 Task: Look for space in Ochota, Poland from 9th June, 2023 to 11th June, 2023 for 2 adults in price range Rs.6000 to Rs.10000. Place can be entire place with 2 bedrooms having 2 beds and 1 bathroom. Property type can be house, flat, guest house. Amenities needed are: wifi. Booking option can be shelf check-in. Required host language is English.
Action: Mouse moved to (431, 71)
Screenshot: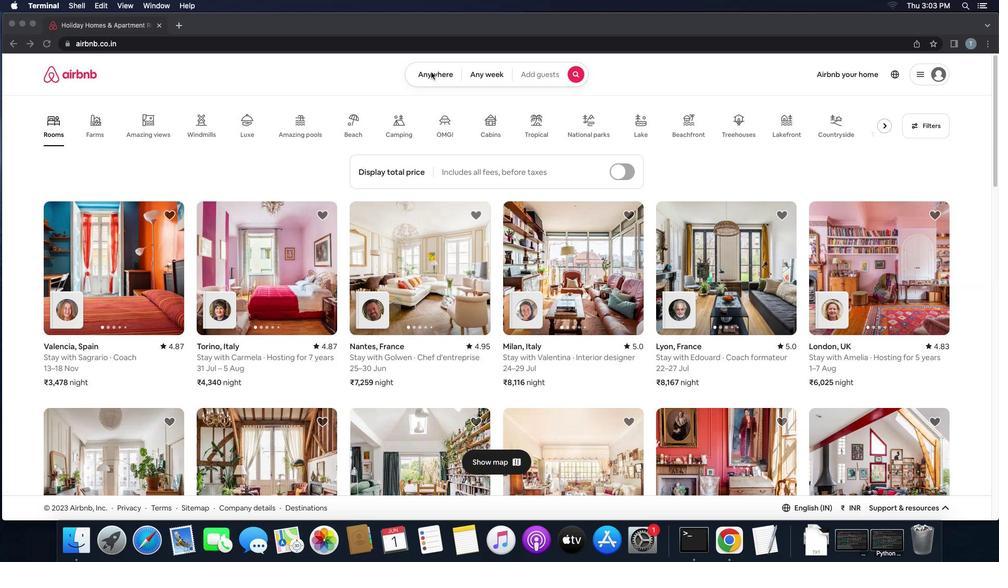 
Action: Mouse pressed left at (431, 71)
Screenshot: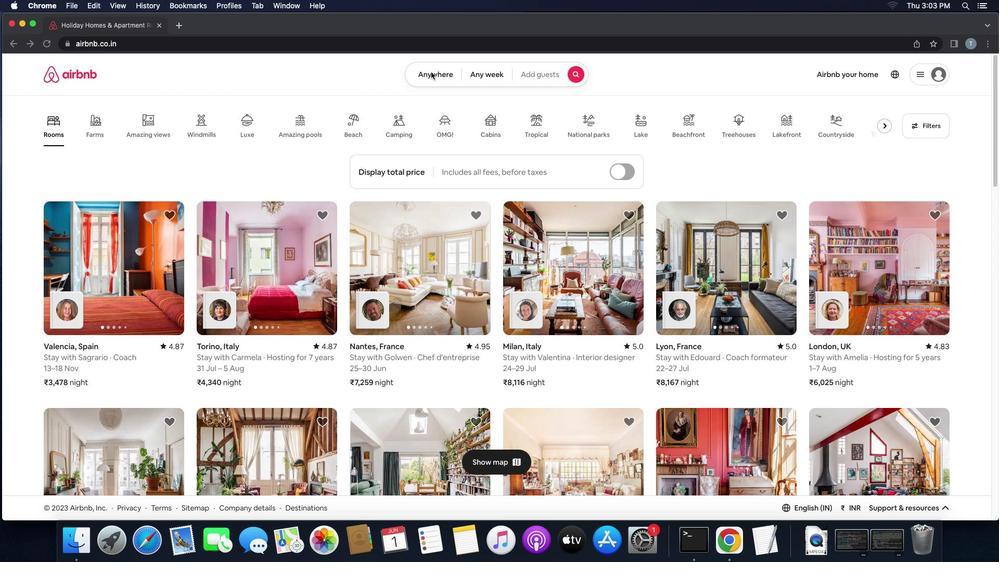 
Action: Mouse pressed left at (431, 71)
Screenshot: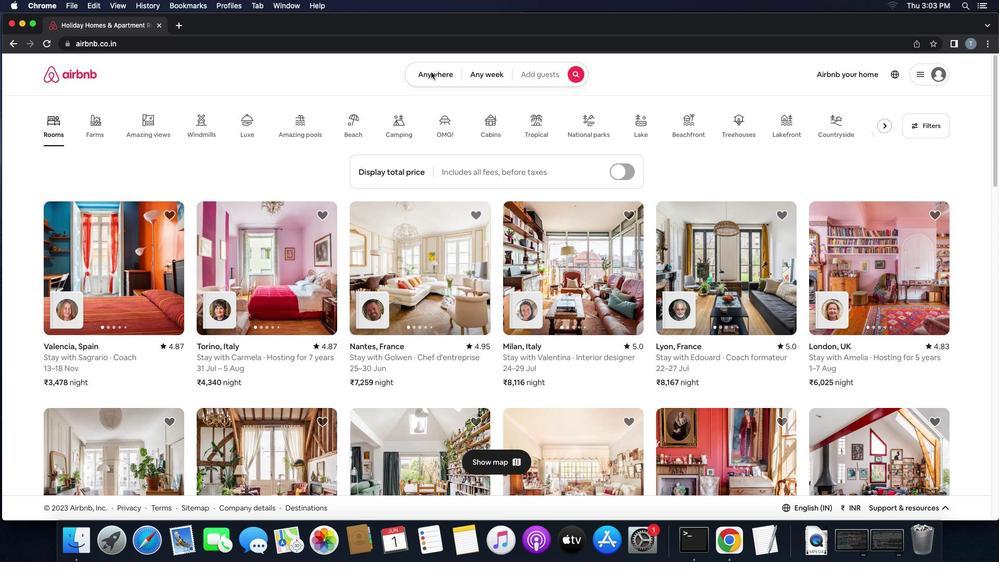 
Action: Mouse moved to (379, 113)
Screenshot: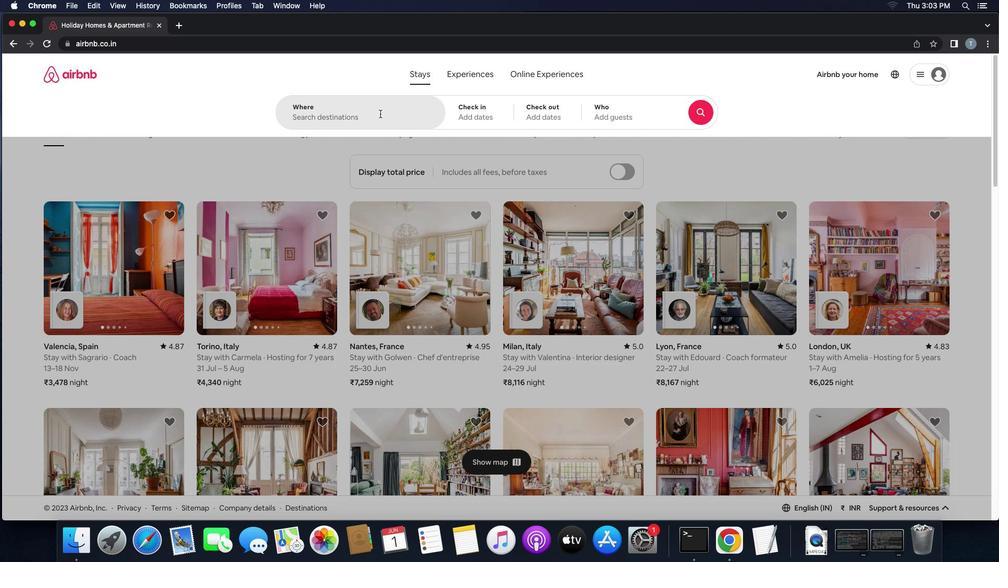 
Action: Mouse pressed left at (379, 113)
Screenshot: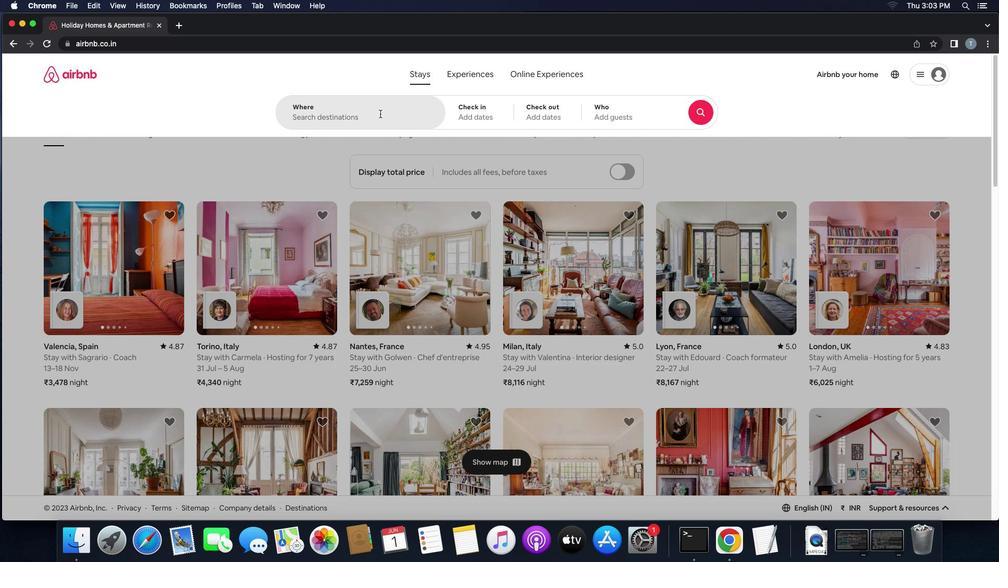 
Action: Key pressed 'o''c''h''o''t''a'',''p''o''l''a''n''d'Key.enter
Screenshot: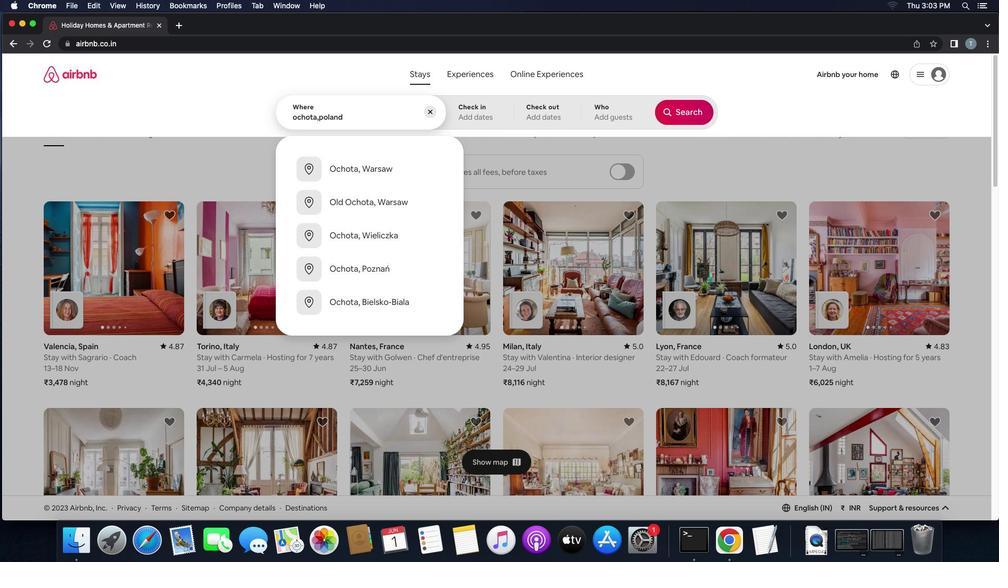 
Action: Mouse moved to (442, 267)
Screenshot: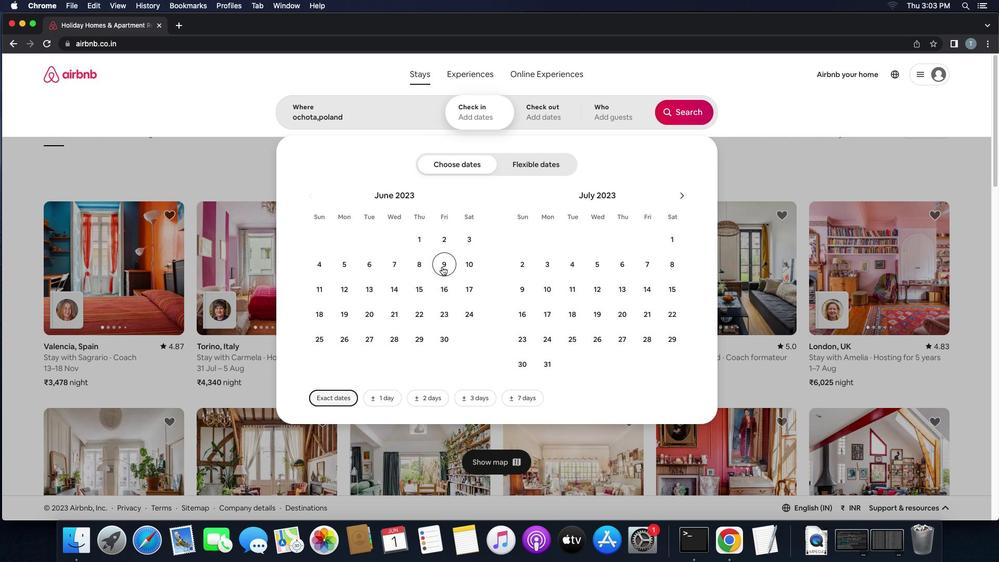 
Action: Mouse pressed left at (442, 267)
Screenshot: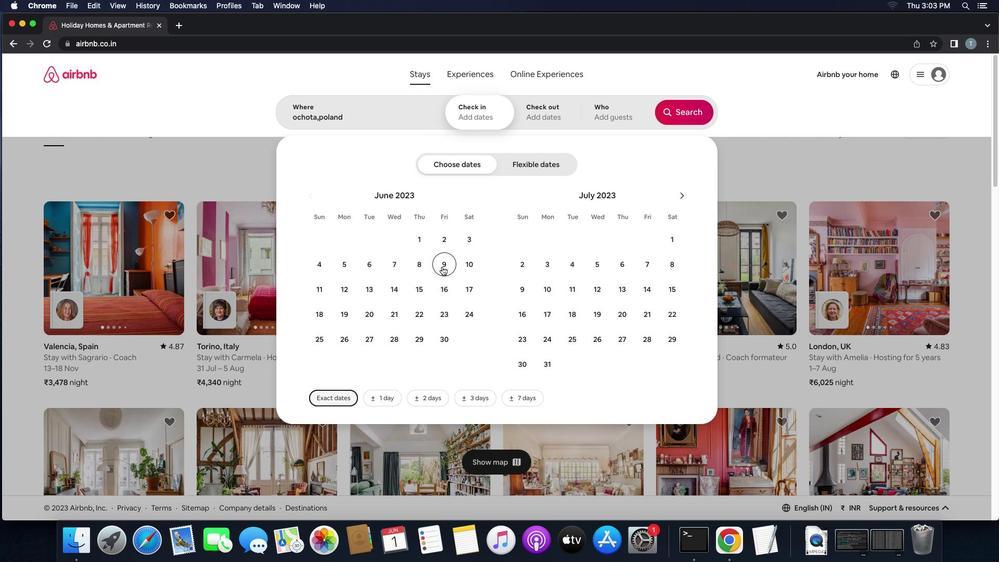 
Action: Mouse moved to (320, 289)
Screenshot: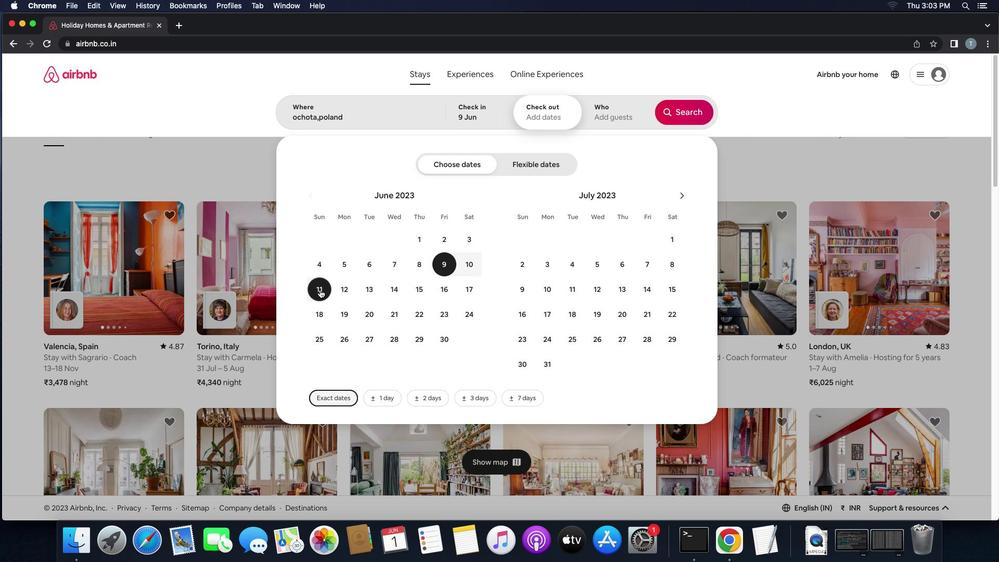 
Action: Mouse pressed left at (320, 289)
Screenshot: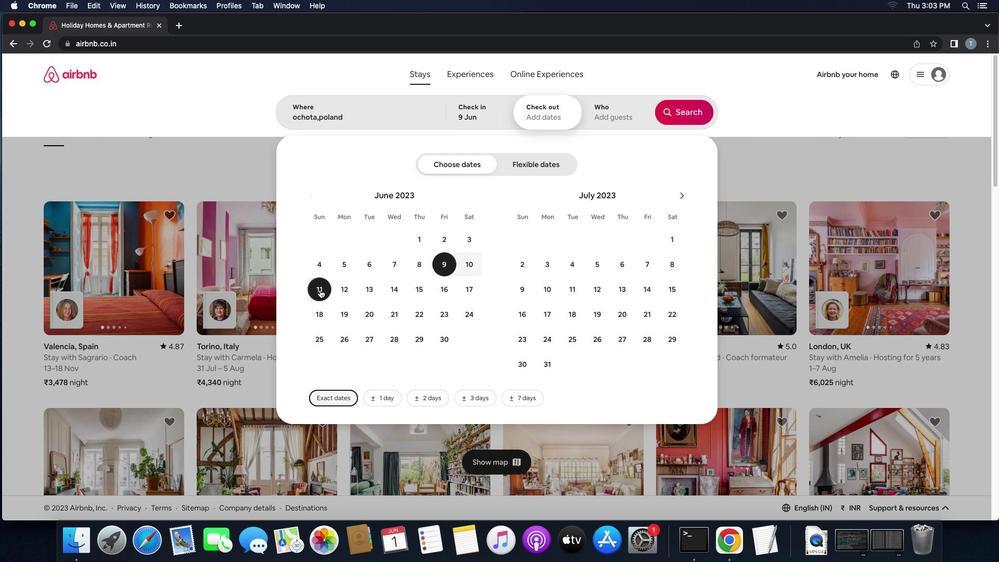 
Action: Mouse moved to (613, 119)
Screenshot: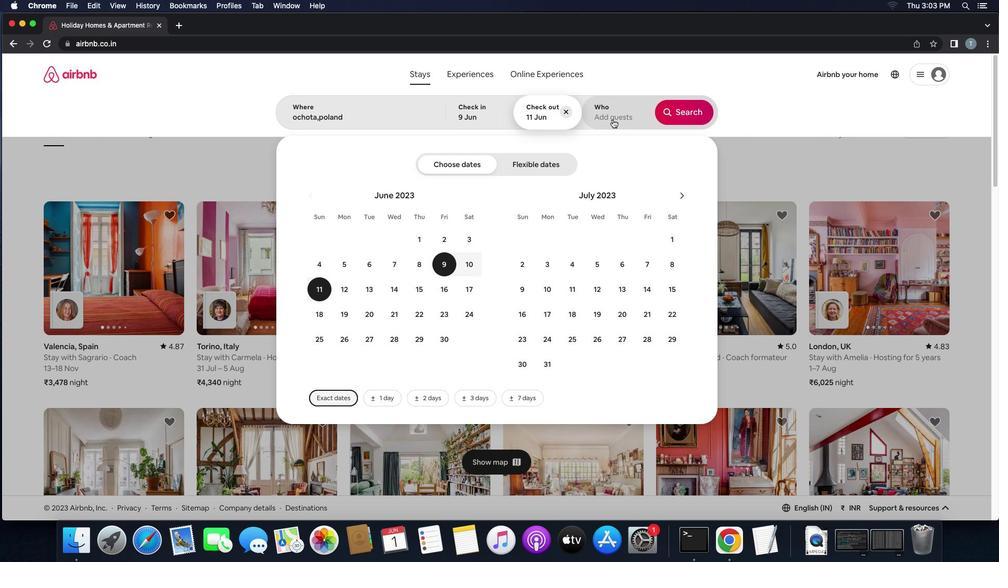 
Action: Mouse pressed left at (613, 119)
Screenshot: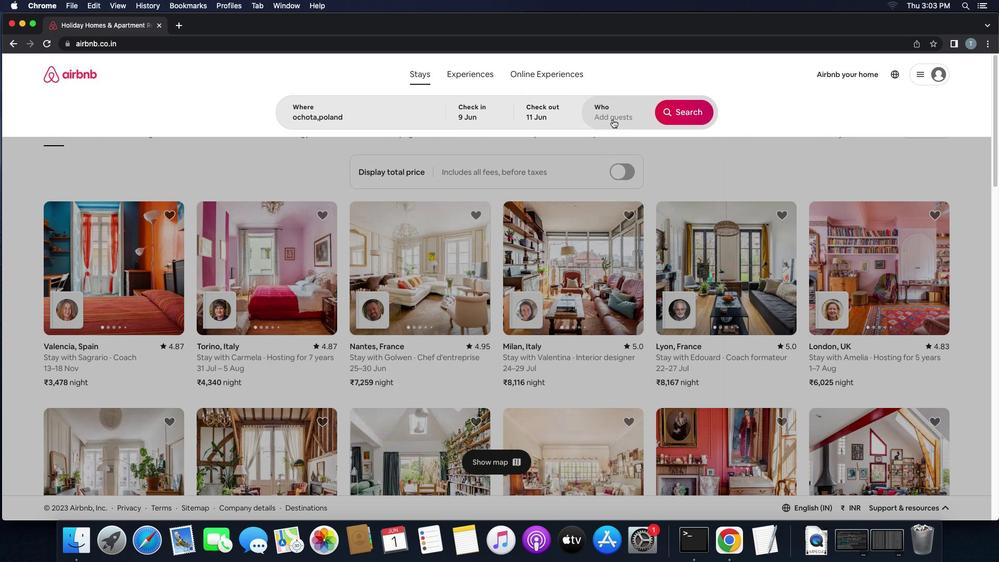 
Action: Mouse moved to (694, 170)
Screenshot: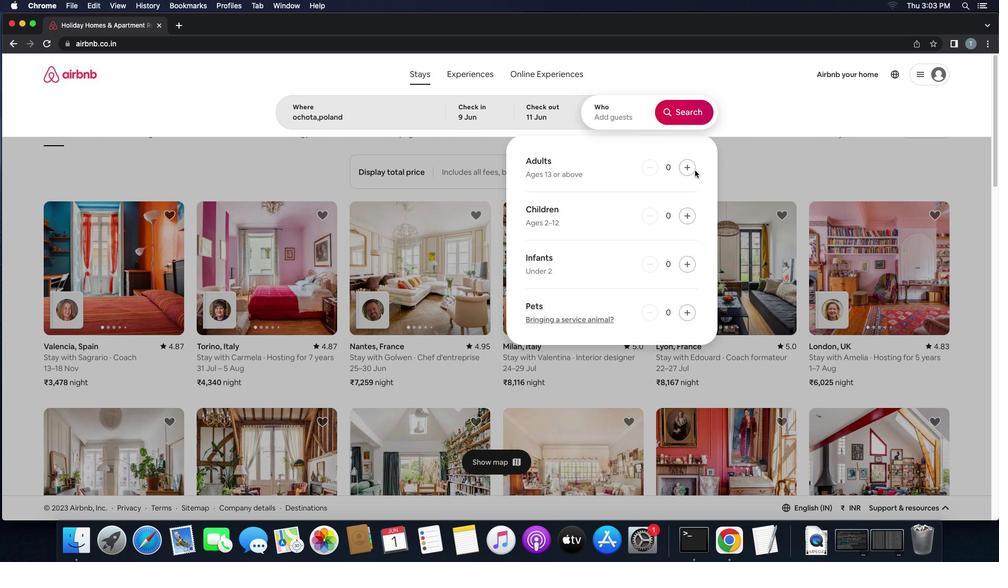
Action: Mouse pressed left at (694, 170)
Screenshot: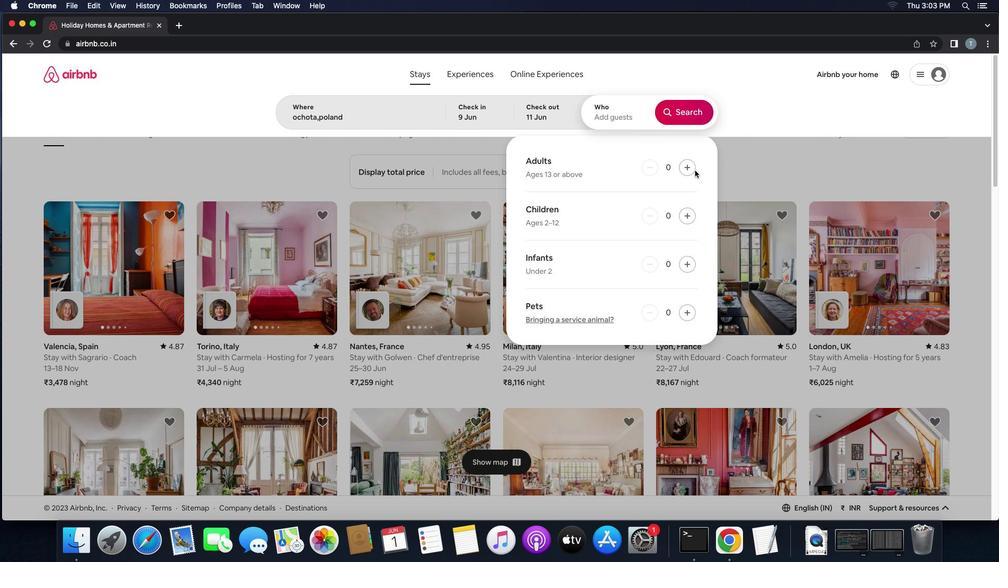 
Action: Mouse pressed left at (694, 170)
Screenshot: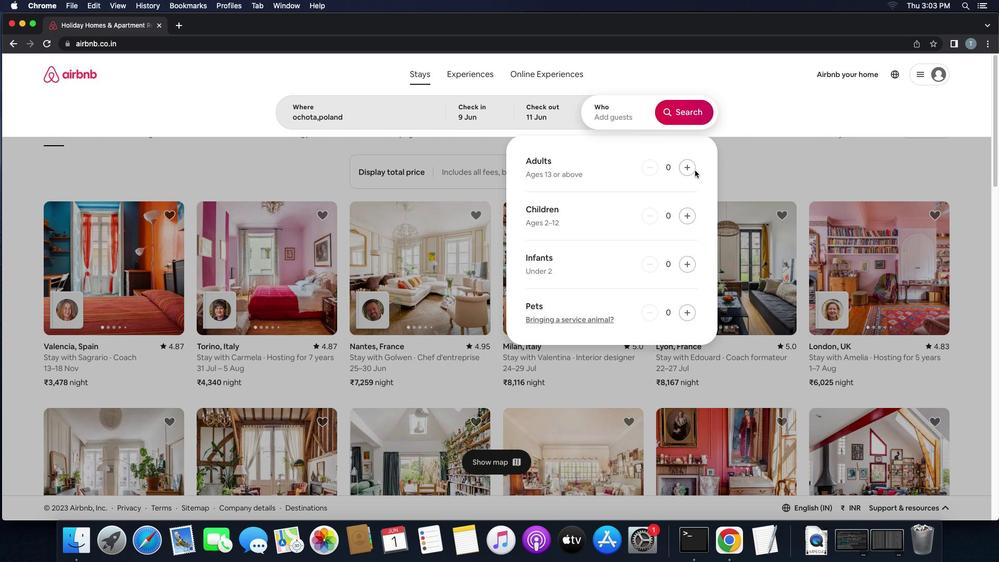 
Action: Mouse moved to (691, 170)
Screenshot: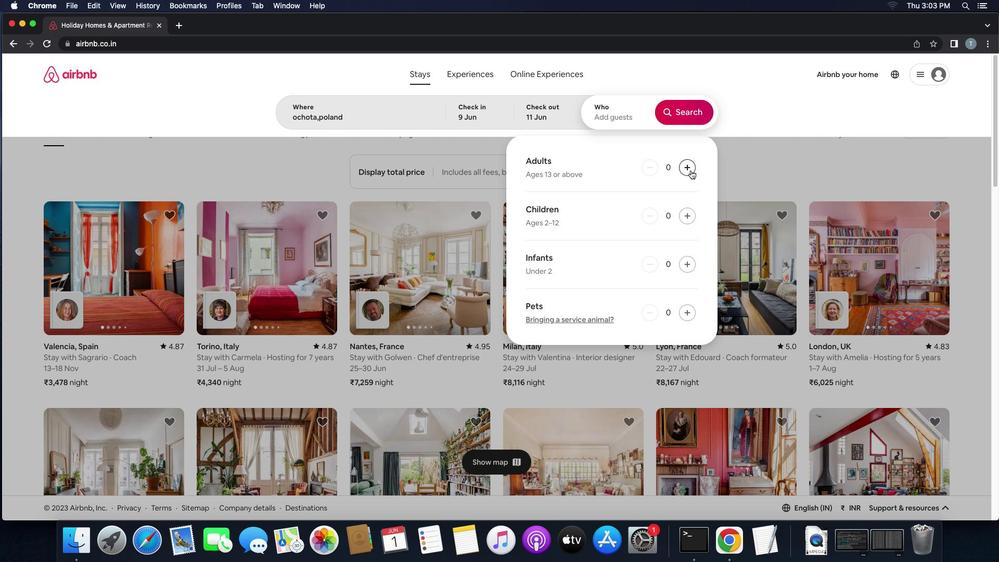 
Action: Mouse pressed left at (691, 170)
Screenshot: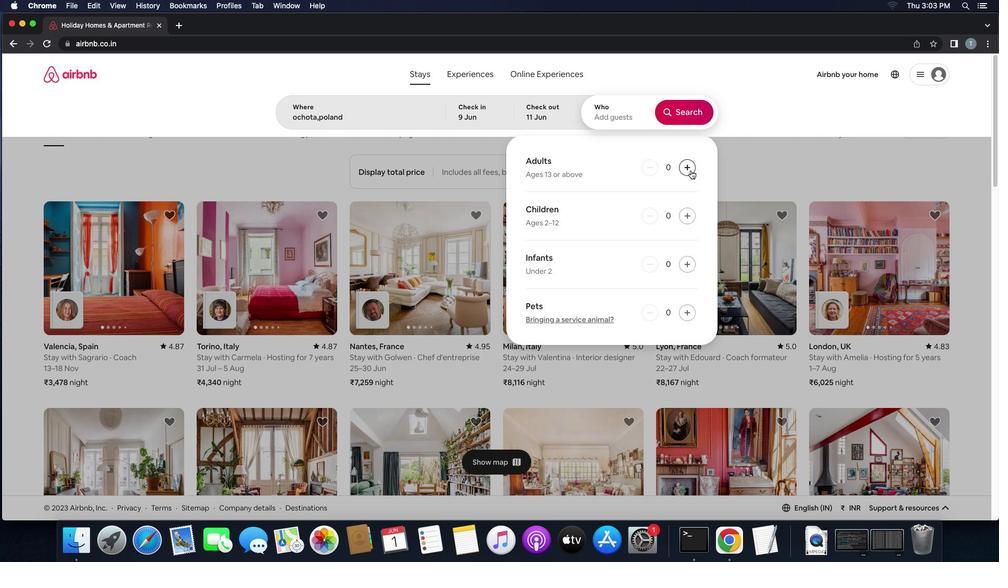
Action: Mouse pressed left at (691, 170)
Screenshot: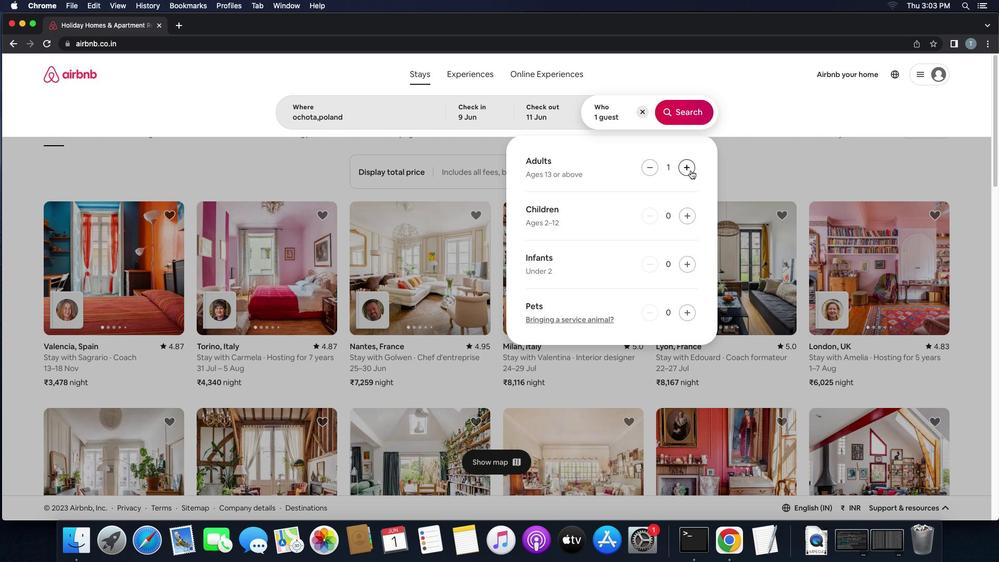 
Action: Mouse moved to (680, 119)
Screenshot: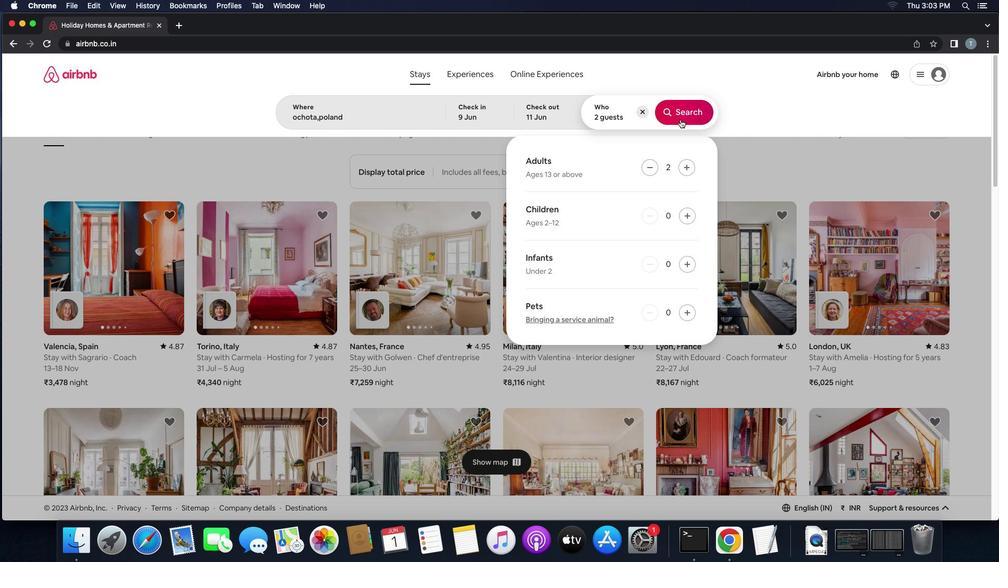 
Action: Mouse pressed left at (680, 119)
Screenshot: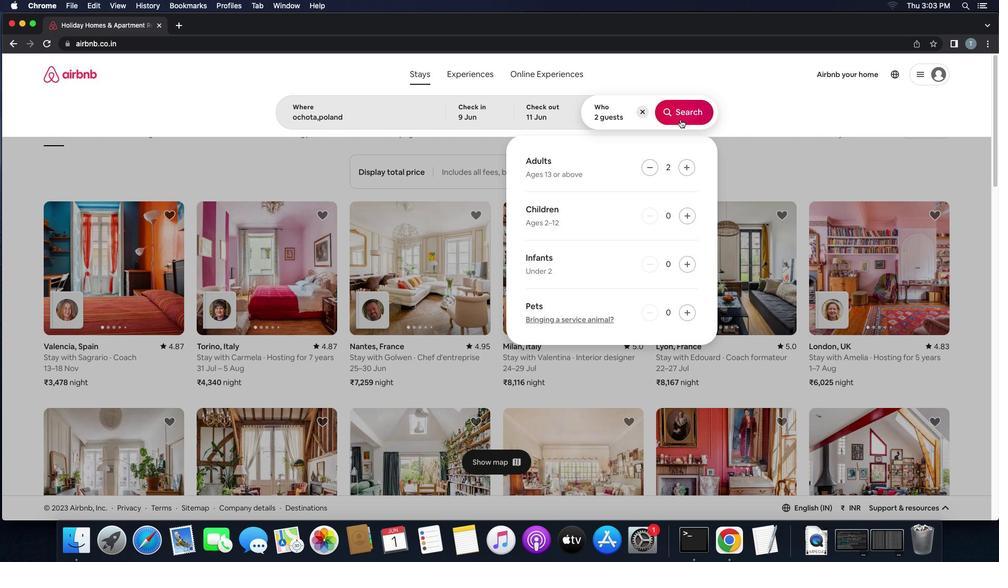 
Action: Mouse moved to (944, 115)
Screenshot: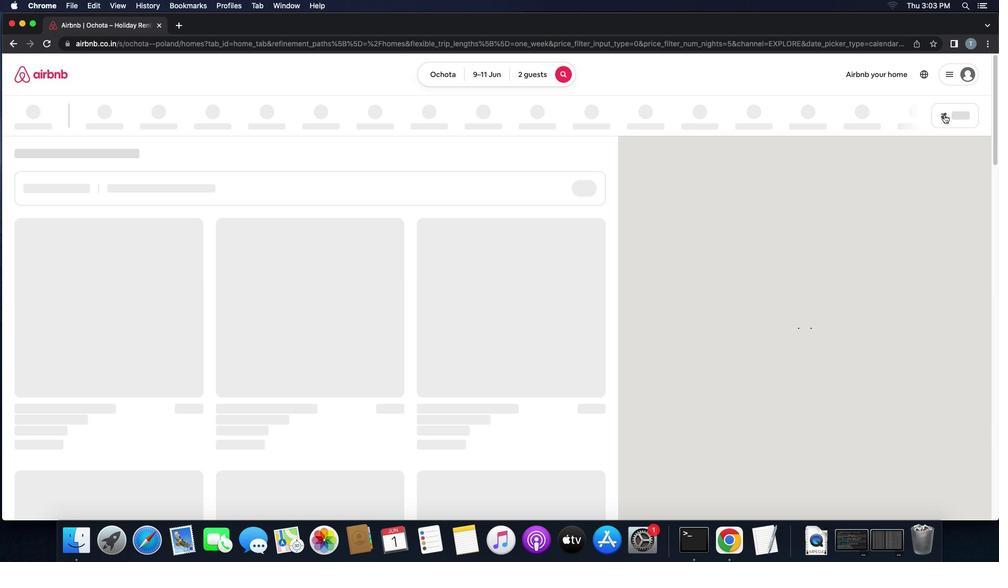 
Action: Mouse pressed left at (944, 115)
Screenshot: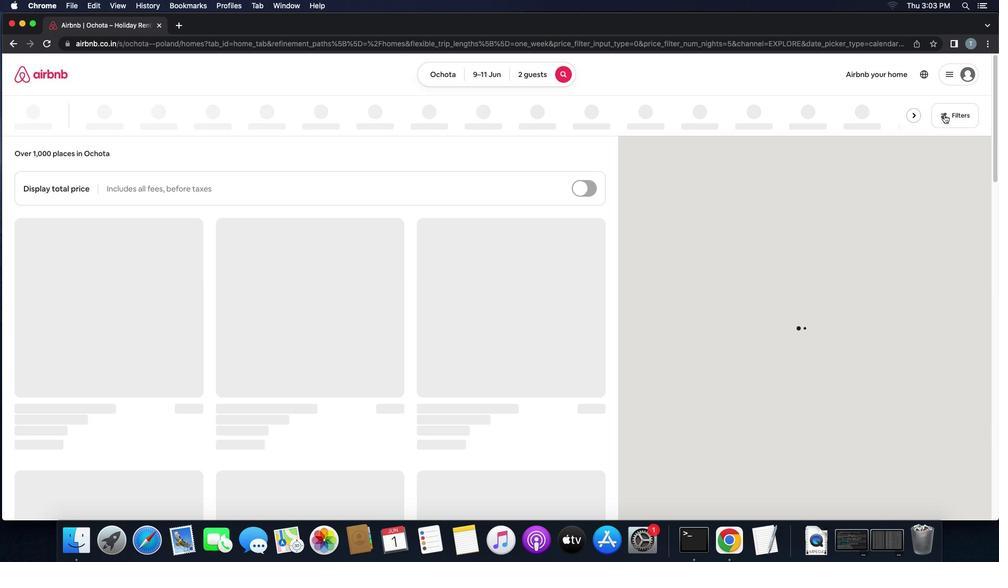 
Action: Mouse moved to (437, 375)
Screenshot: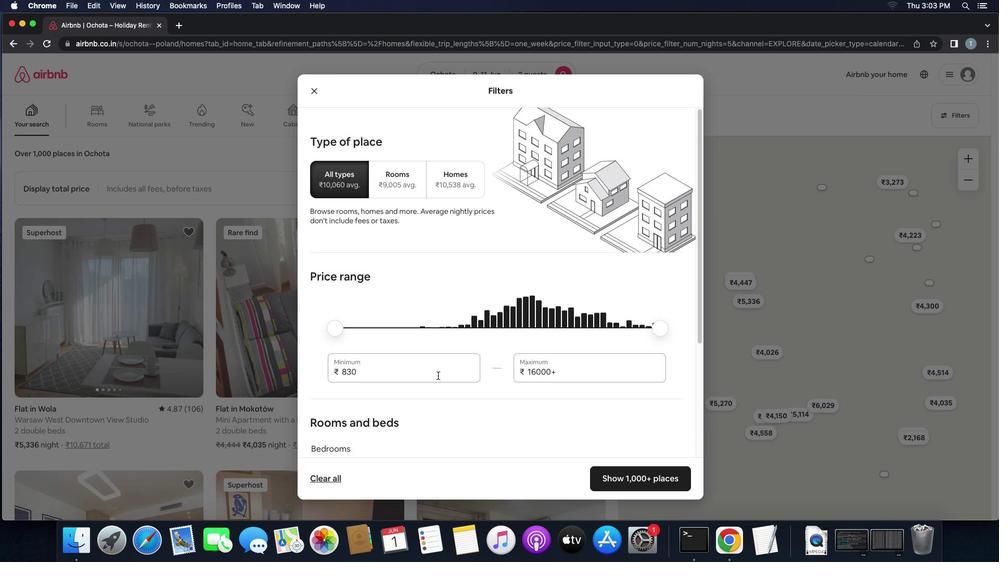 
Action: Mouse pressed left at (437, 375)
Screenshot: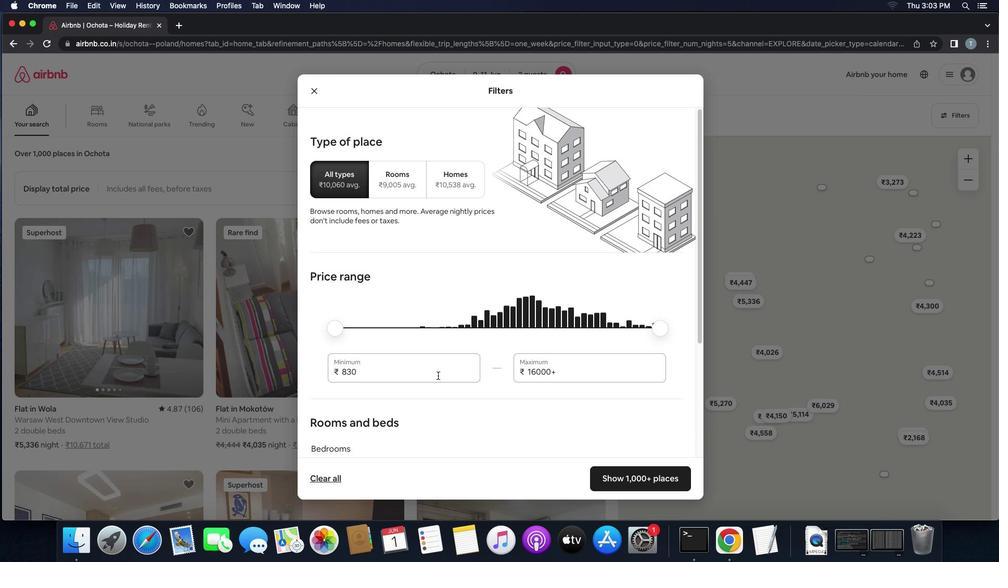 
Action: Mouse moved to (438, 373)
Screenshot: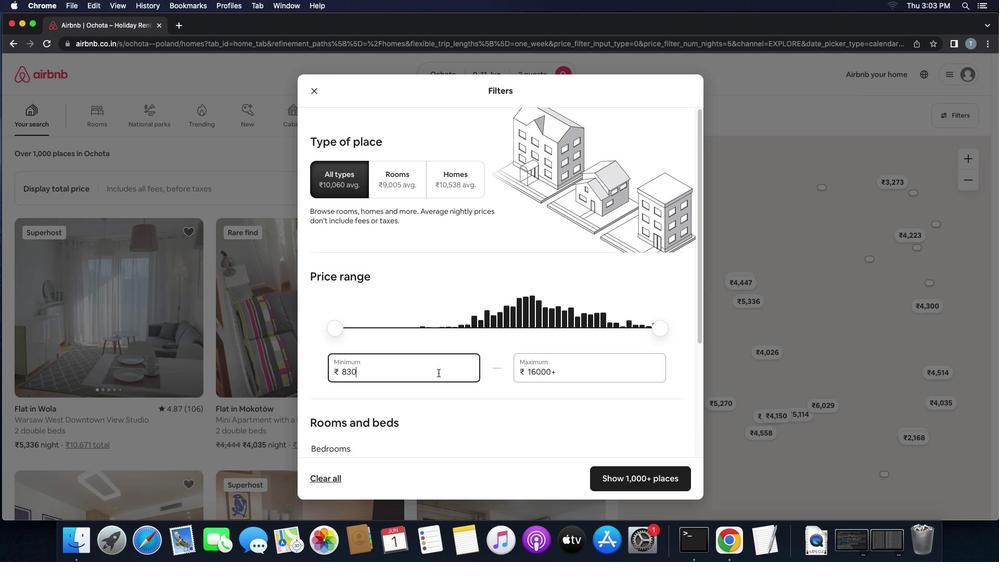 
Action: Key pressed Key.backspaceKey.backspaceKey.backspaceKey.backspace'6''0''0''0'
Screenshot: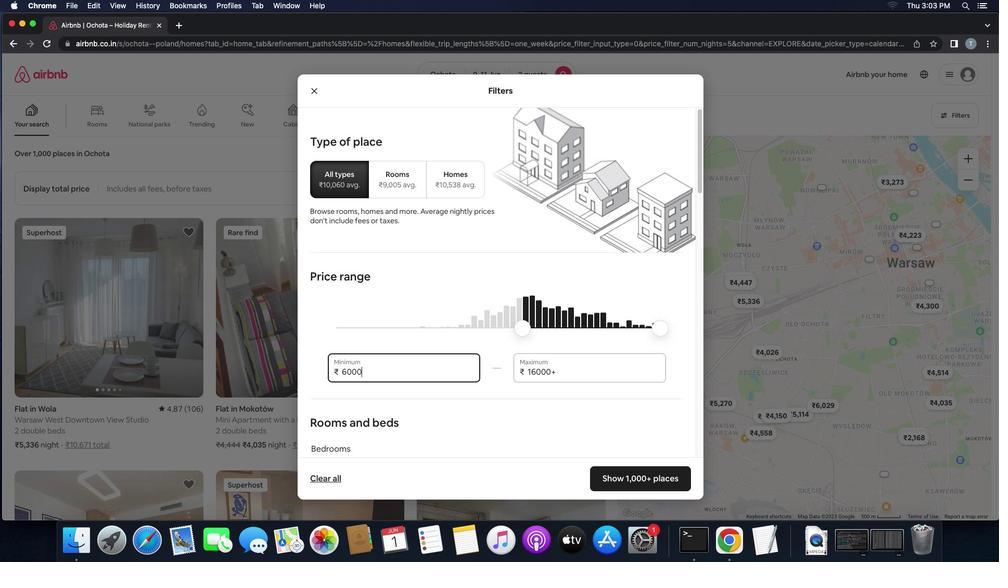 
Action: Mouse moved to (580, 366)
Screenshot: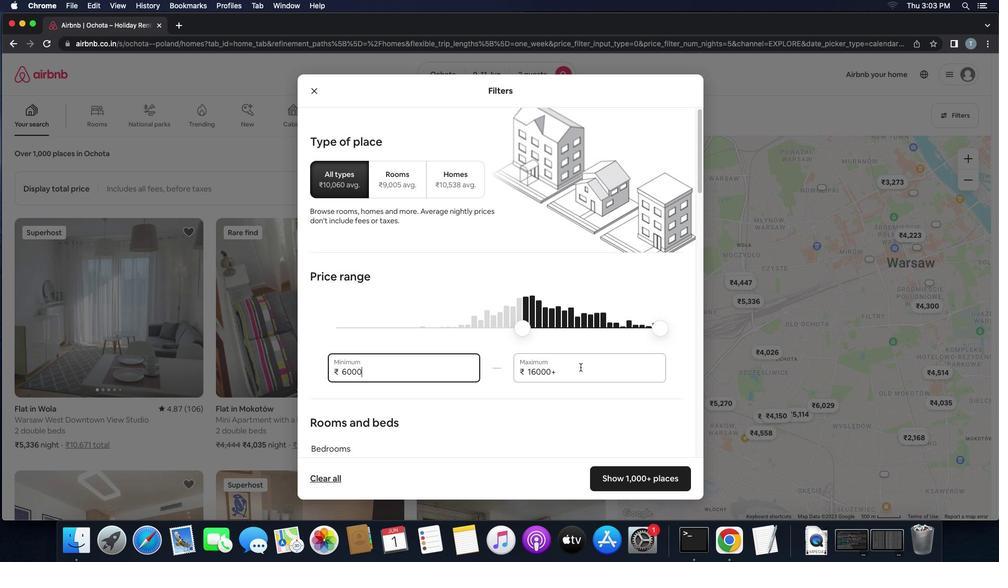 
Action: Mouse pressed left at (580, 366)
Screenshot: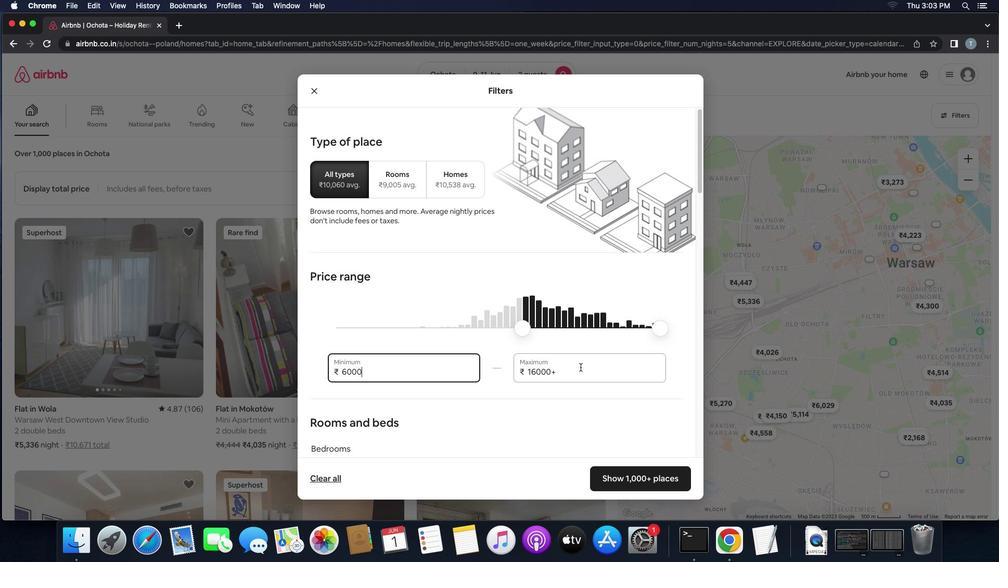 
Action: Key pressed Key.backspaceKey.backspaceKey.backspaceKey.backspaceKey.backspaceKey.backspace'1''0''0''0''0'
Screenshot: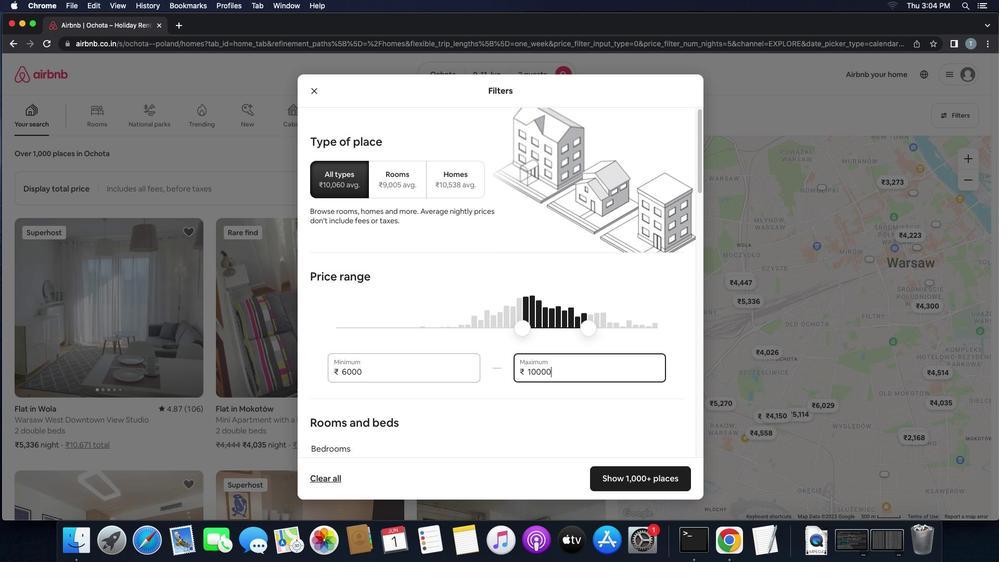 
Action: Mouse moved to (541, 398)
Screenshot: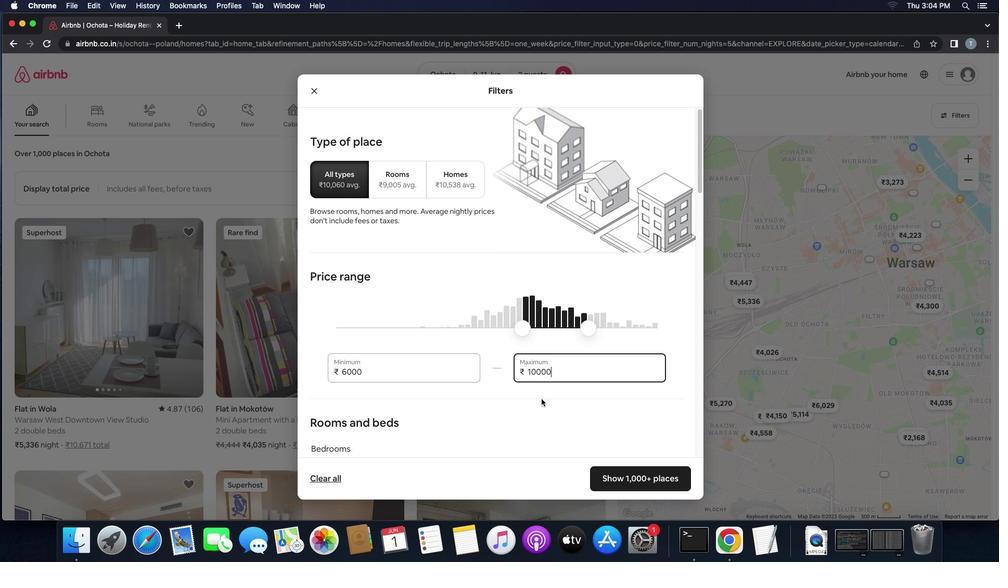
Action: Mouse scrolled (541, 398) with delta (0, 0)
Screenshot: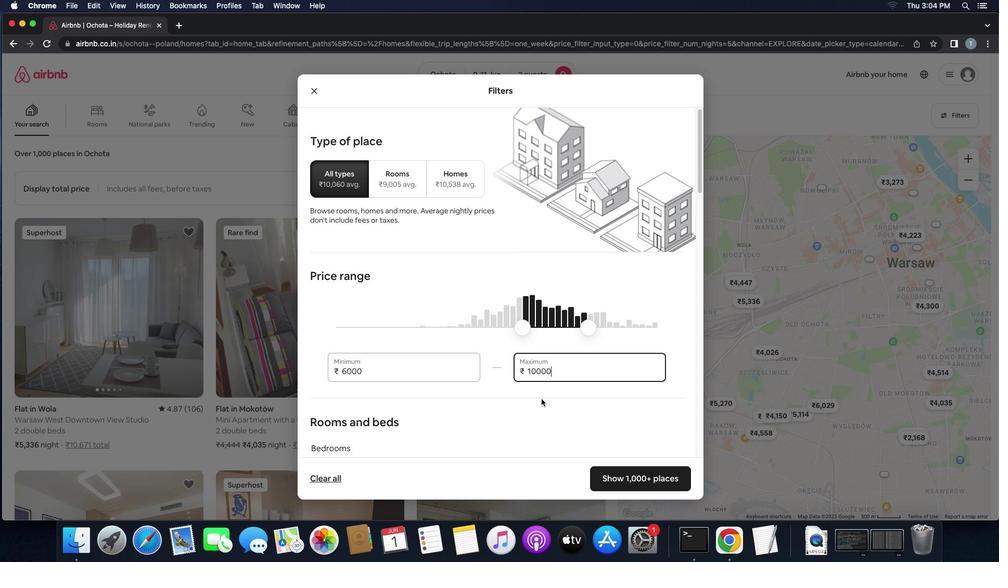 
Action: Mouse scrolled (541, 398) with delta (0, 0)
Screenshot: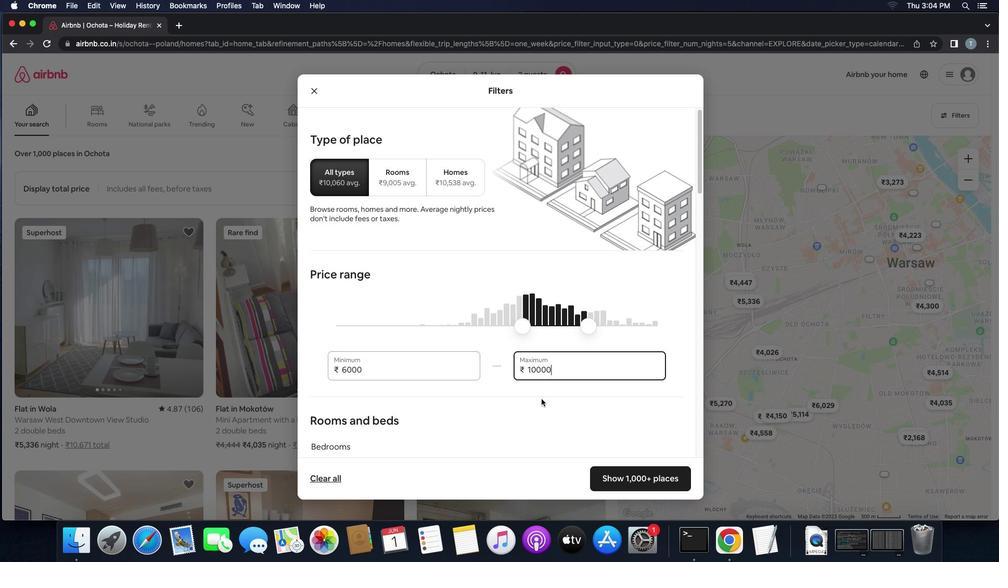 
Action: Mouse scrolled (541, 398) with delta (0, 0)
Screenshot: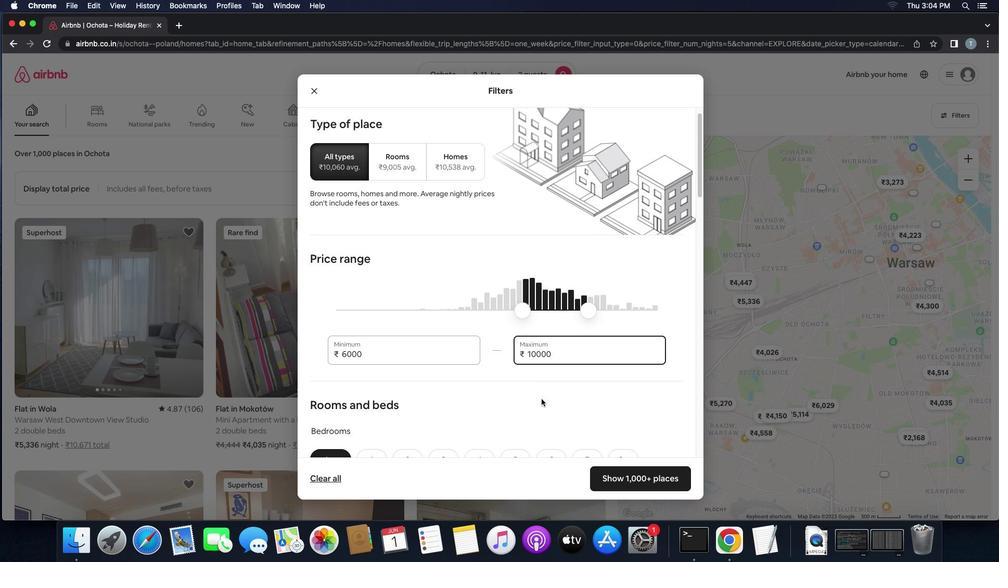 
Action: Mouse scrolled (541, 398) with delta (0, 0)
Screenshot: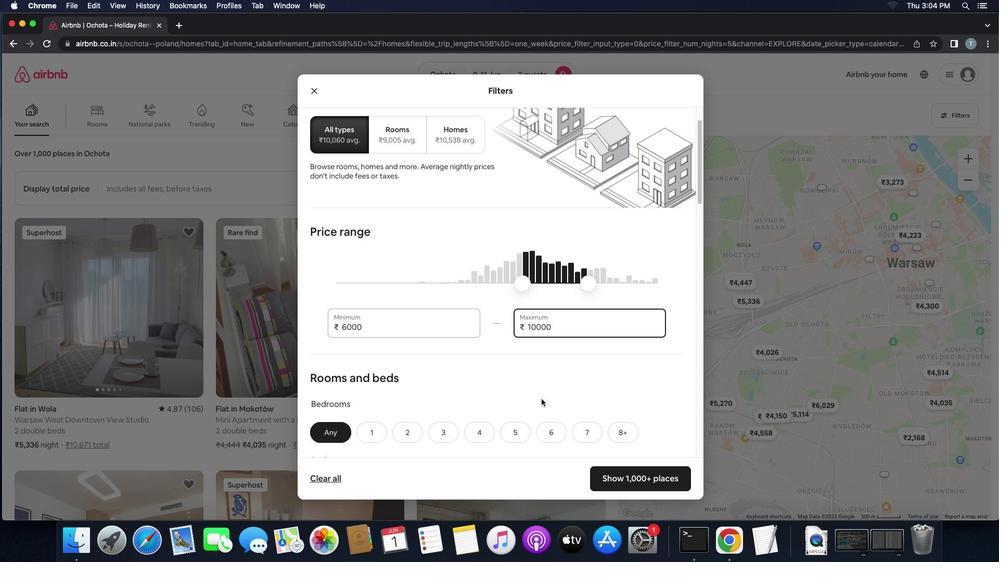 
Action: Mouse scrolled (541, 398) with delta (0, 0)
Screenshot: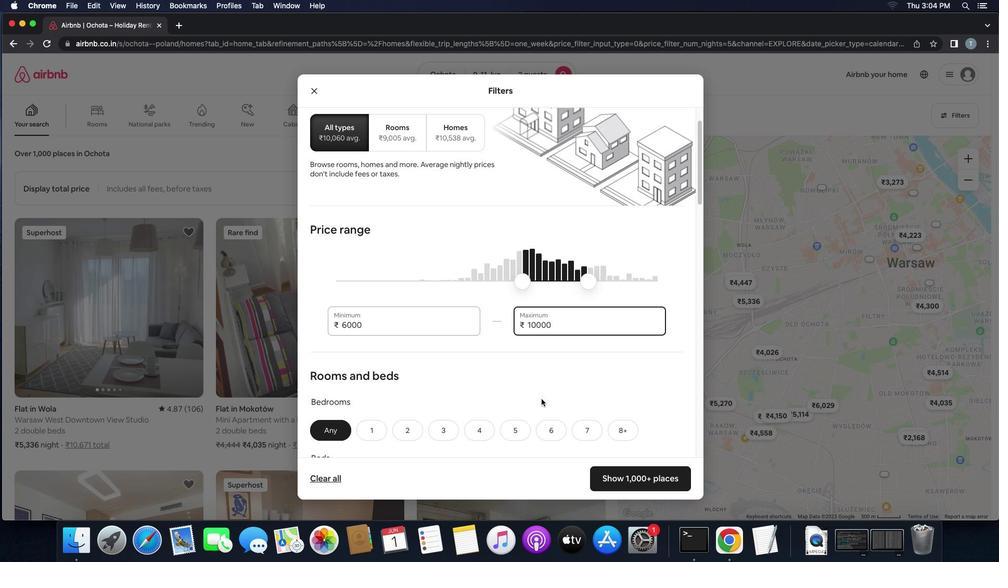 
Action: Mouse scrolled (541, 398) with delta (0, 0)
Screenshot: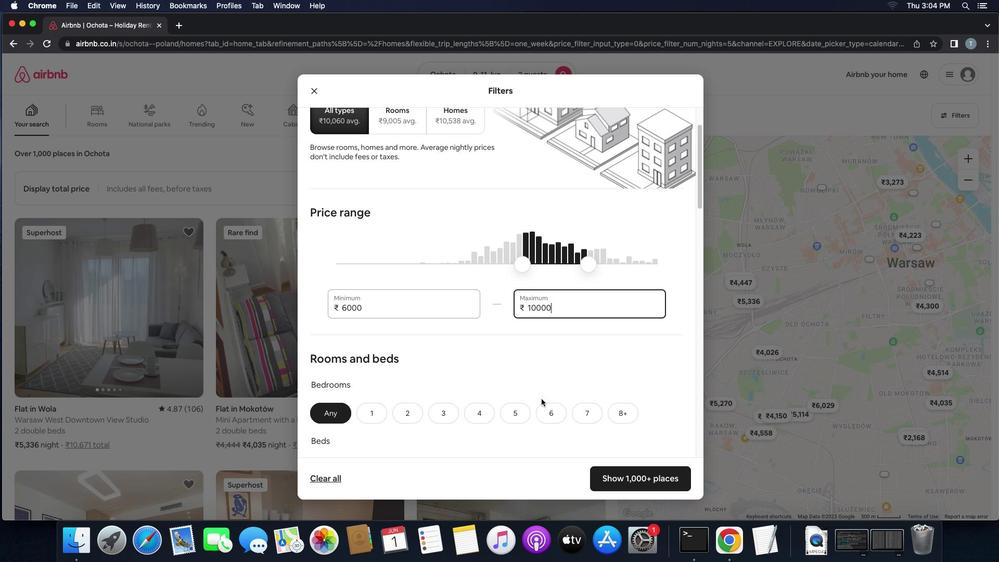 
Action: Mouse scrolled (541, 398) with delta (0, 0)
Screenshot: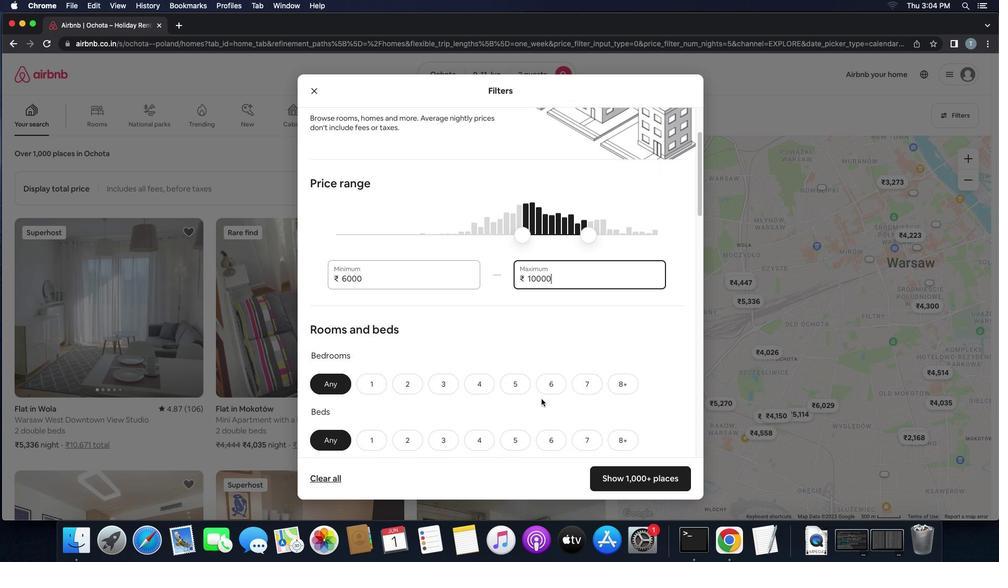 
Action: Mouse scrolled (541, 398) with delta (0, 0)
Screenshot: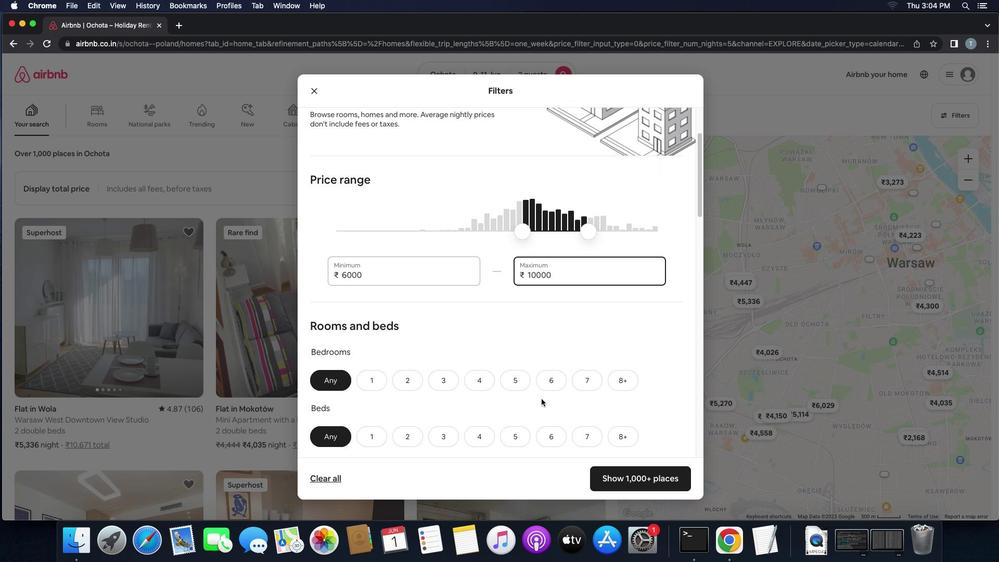 
Action: Mouse scrolled (541, 398) with delta (0, -1)
Screenshot: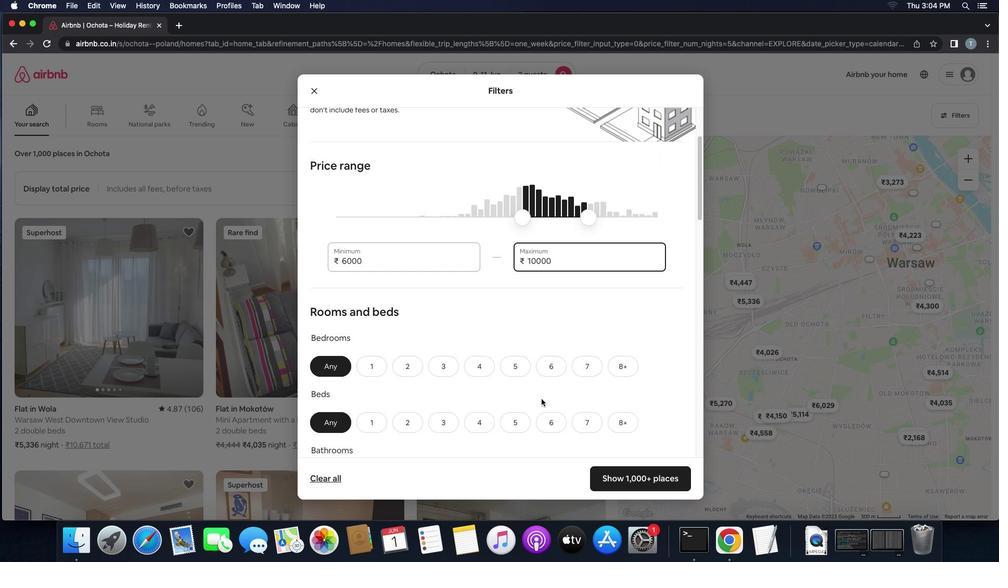 
Action: Mouse scrolled (541, 398) with delta (0, 0)
Screenshot: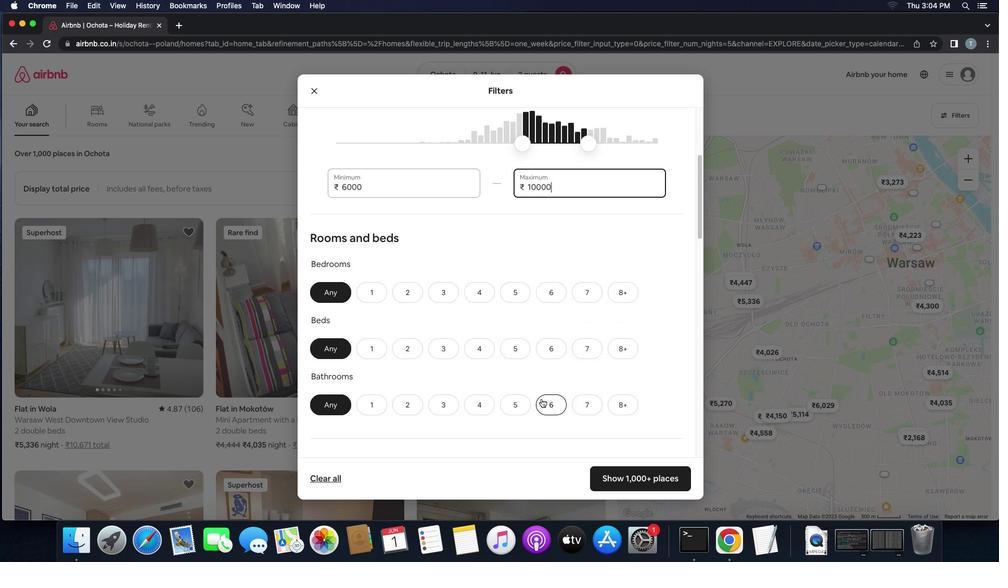 
Action: Mouse scrolled (541, 398) with delta (0, 0)
Screenshot: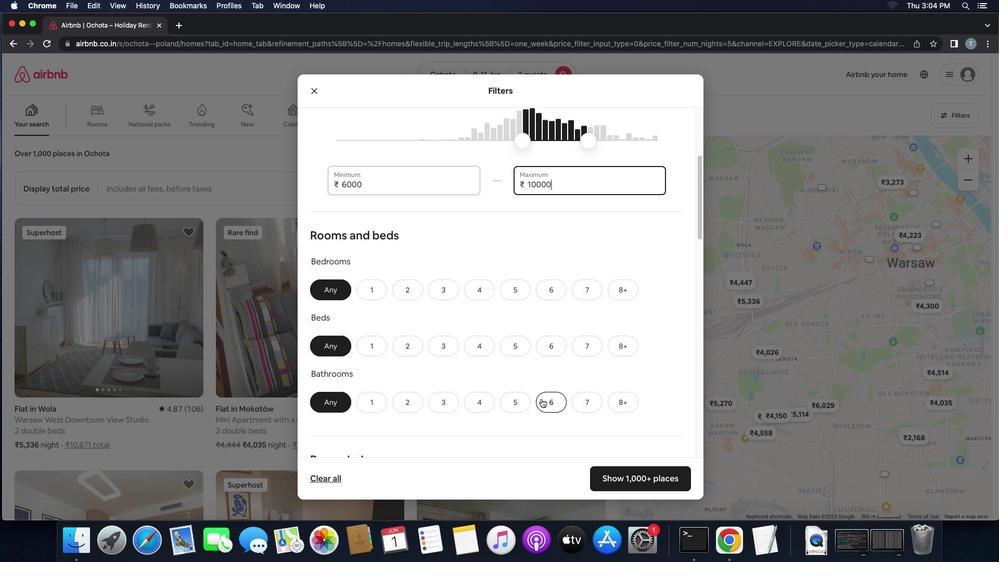 
Action: Mouse scrolled (541, 398) with delta (0, 0)
Screenshot: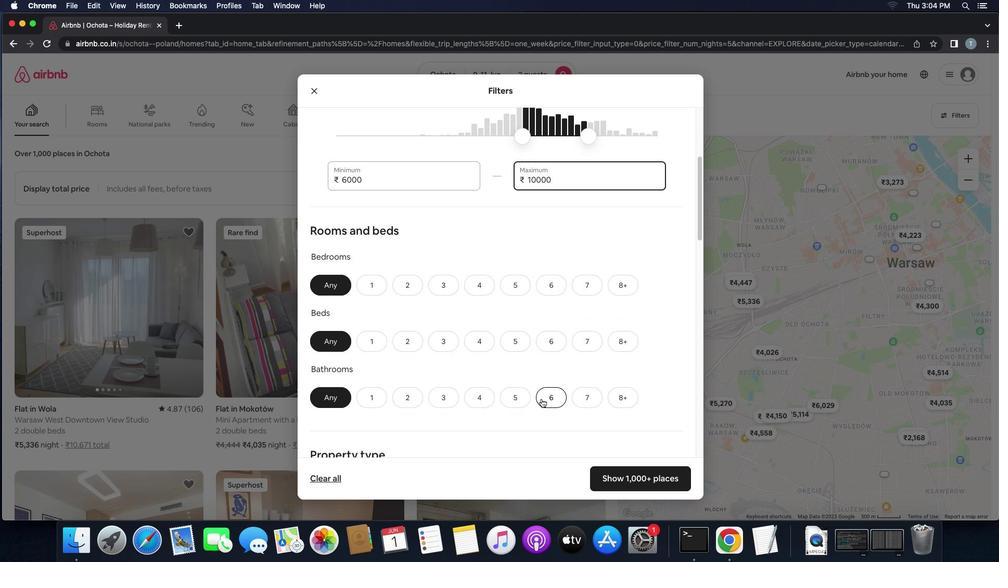 
Action: Mouse scrolled (541, 398) with delta (0, 0)
Screenshot: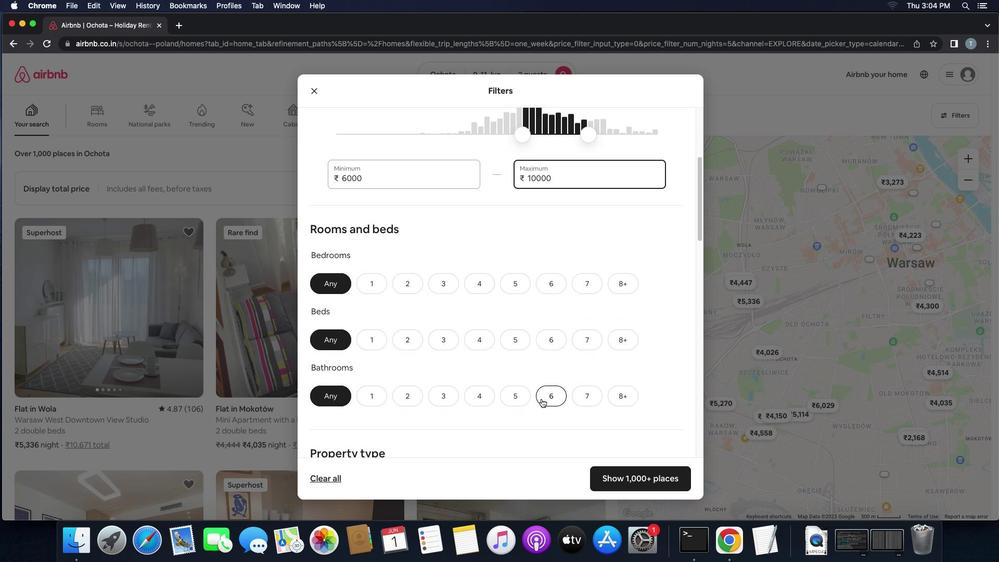 
Action: Mouse scrolled (541, 398) with delta (0, 0)
Screenshot: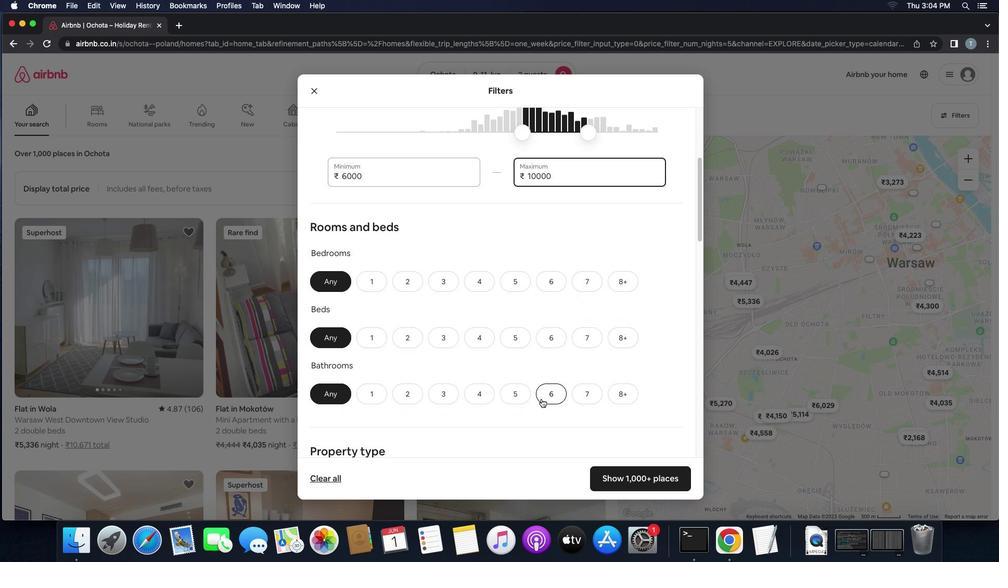 
Action: Mouse scrolled (541, 398) with delta (0, 0)
Screenshot: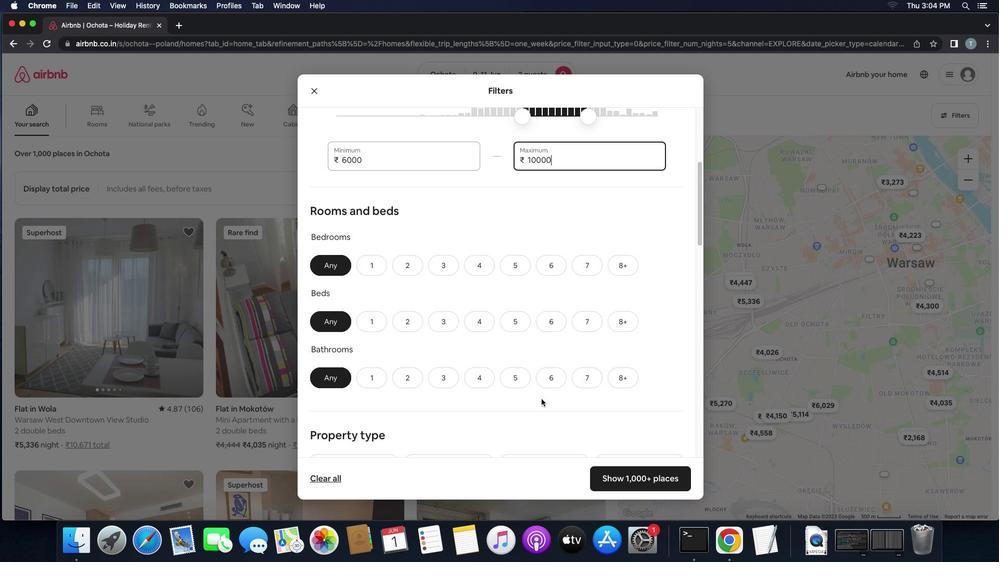 
Action: Mouse scrolled (541, 398) with delta (0, 0)
Screenshot: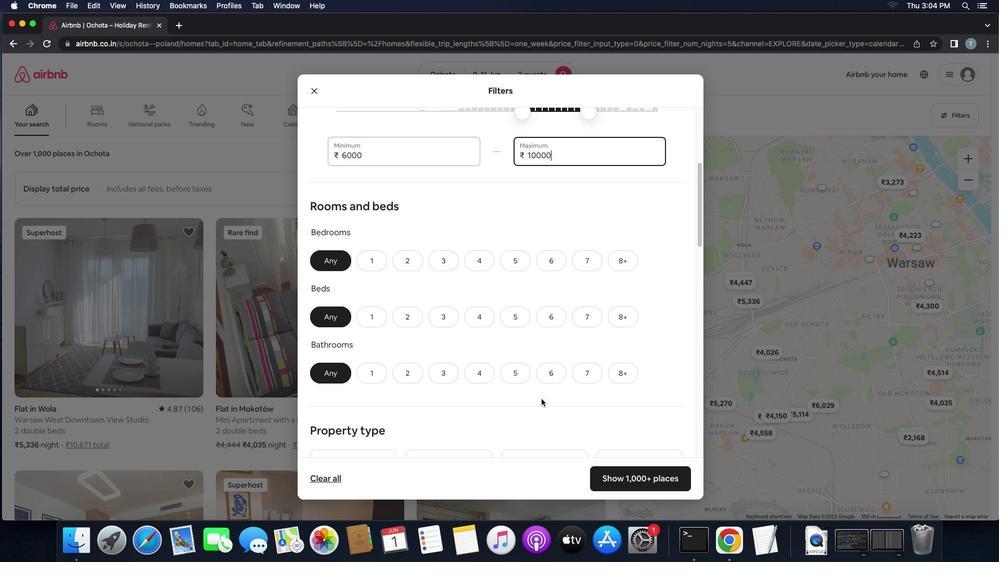 
Action: Mouse moved to (541, 398)
Screenshot: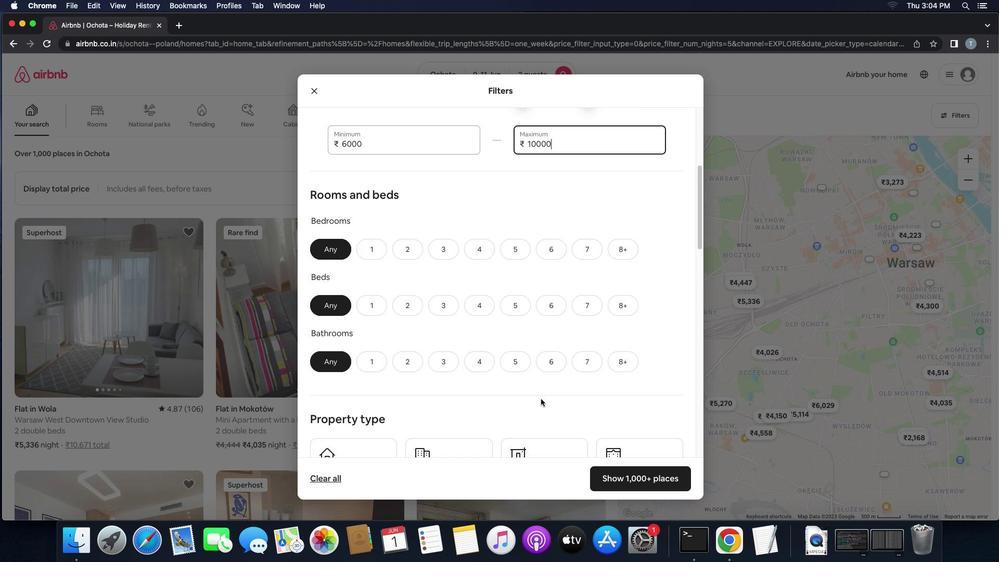 
Action: Mouse scrolled (541, 398) with delta (0, 0)
Screenshot: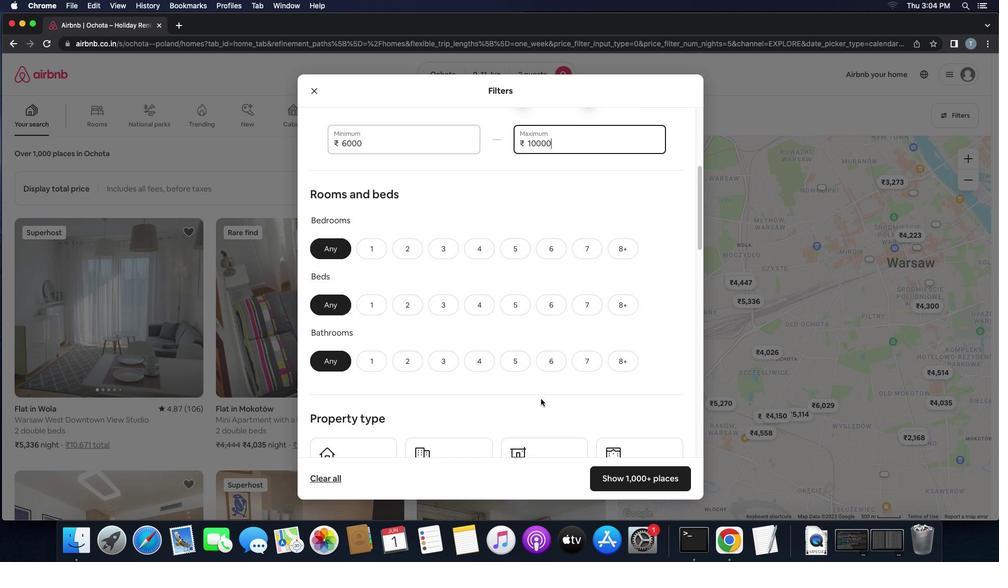 
Action: Mouse scrolled (541, 398) with delta (0, 0)
Screenshot: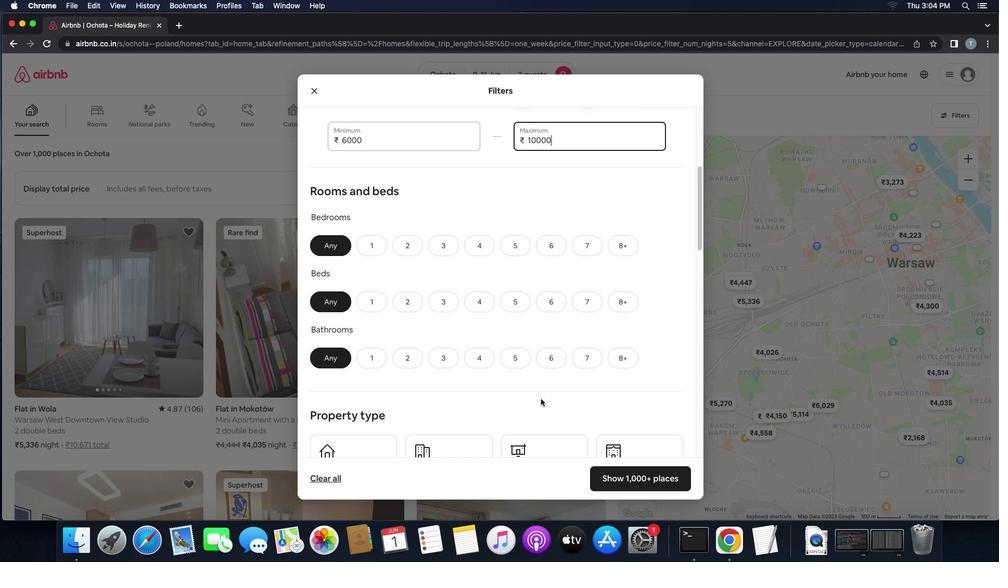 
Action: Mouse scrolled (541, 398) with delta (0, -1)
Screenshot: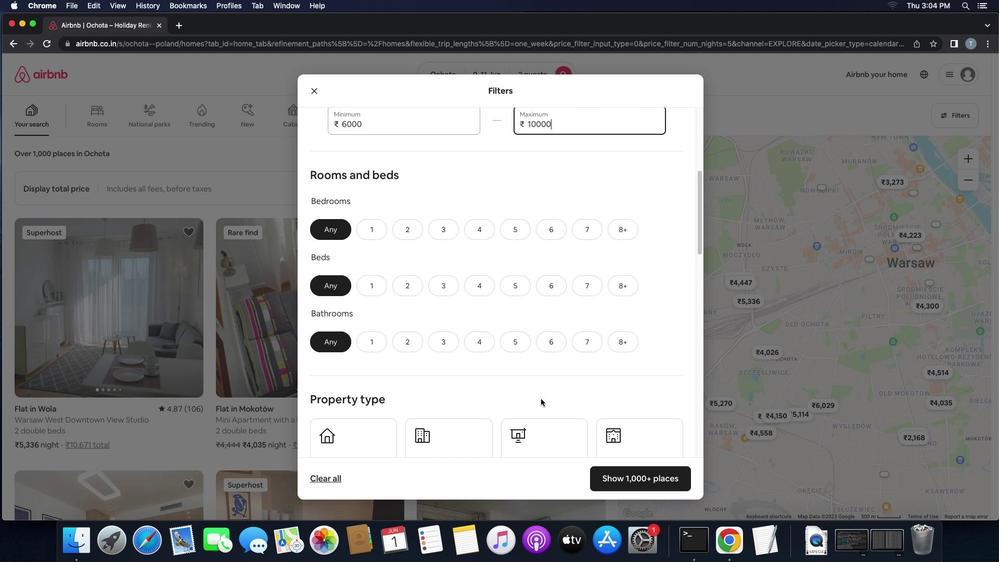 
Action: Mouse moved to (396, 176)
Screenshot: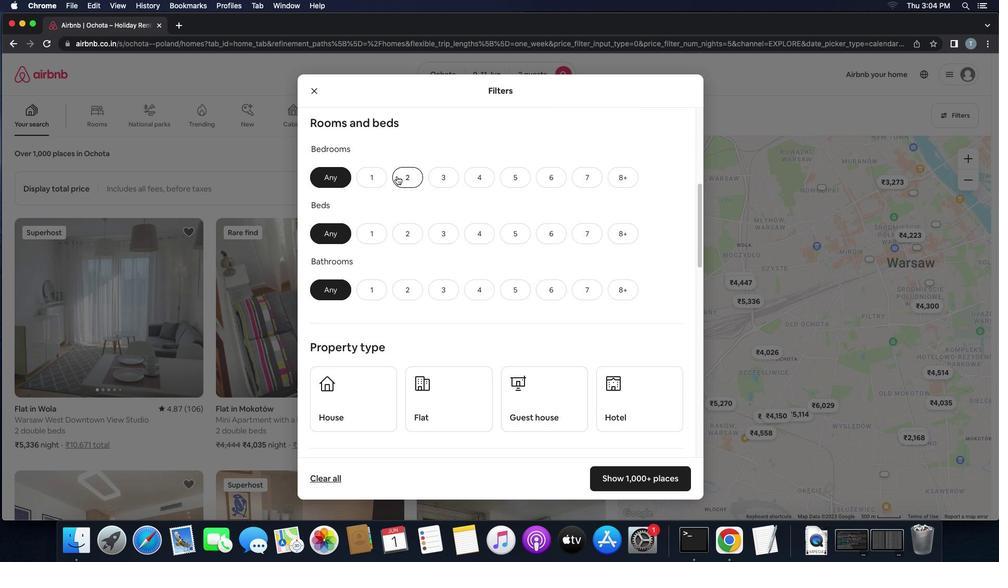
Action: Mouse pressed left at (396, 176)
Screenshot: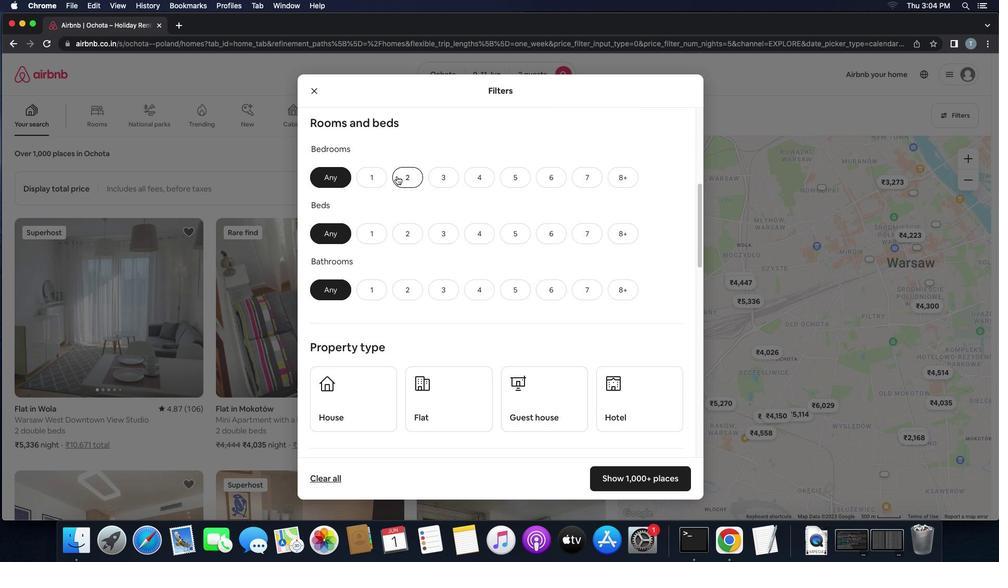 
Action: Mouse moved to (406, 228)
Screenshot: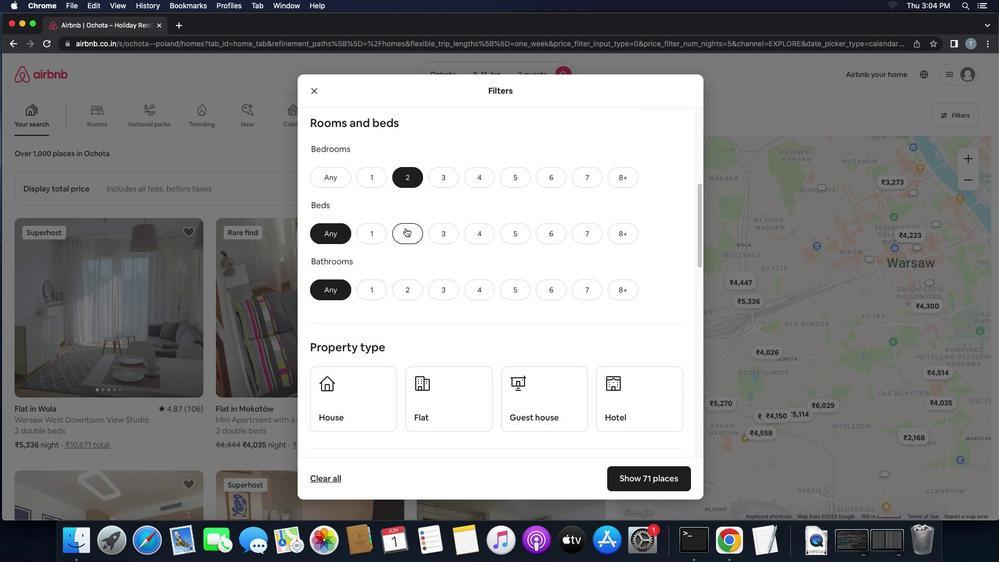 
Action: Mouse pressed left at (406, 228)
Screenshot: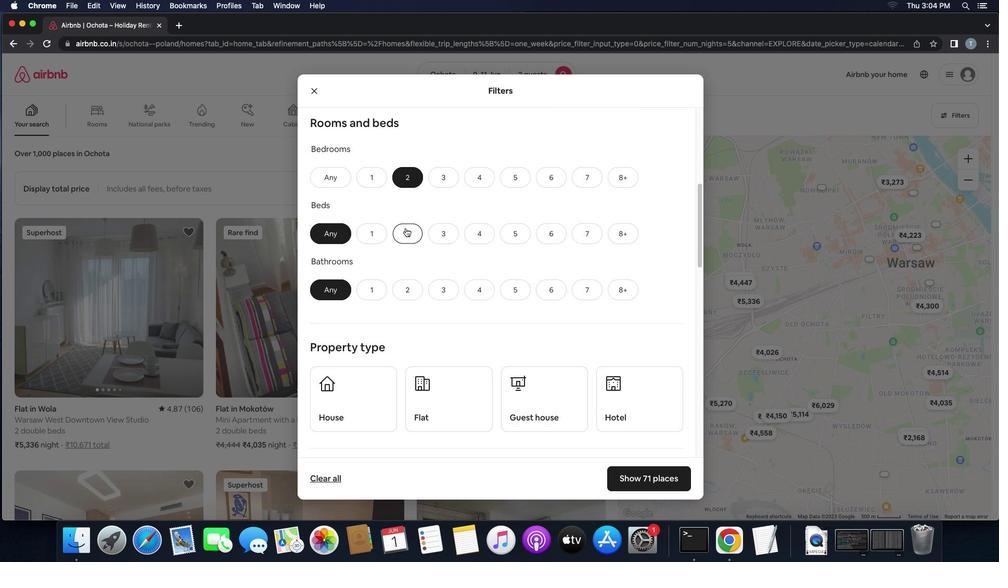 
Action: Mouse moved to (375, 298)
Screenshot: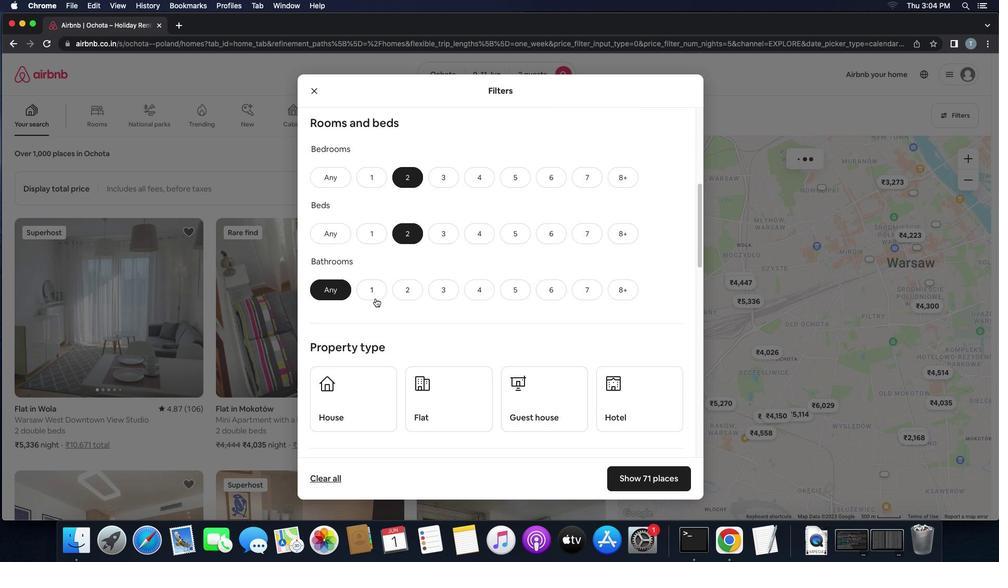 
Action: Mouse pressed left at (375, 298)
Screenshot: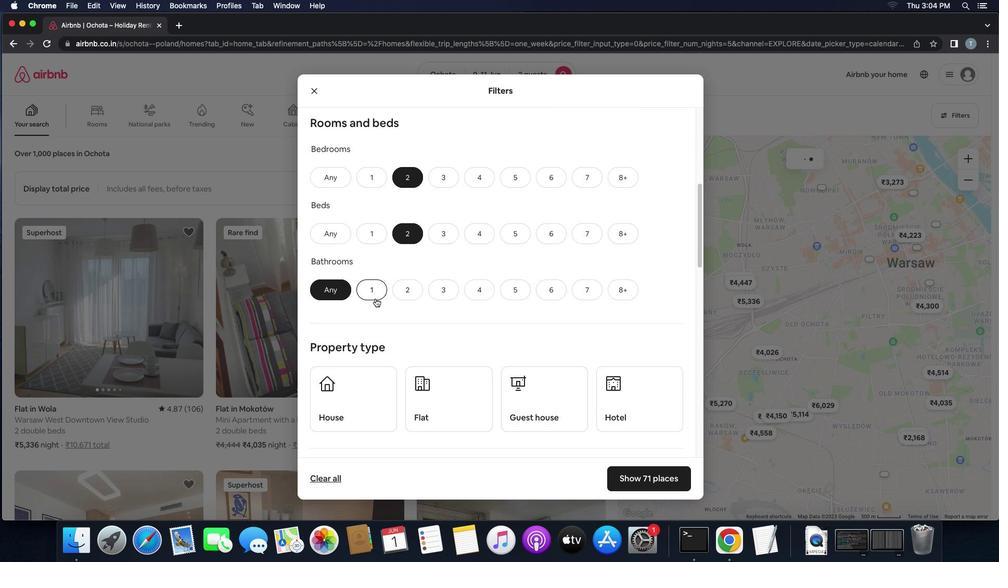 
Action: Mouse moved to (494, 323)
Screenshot: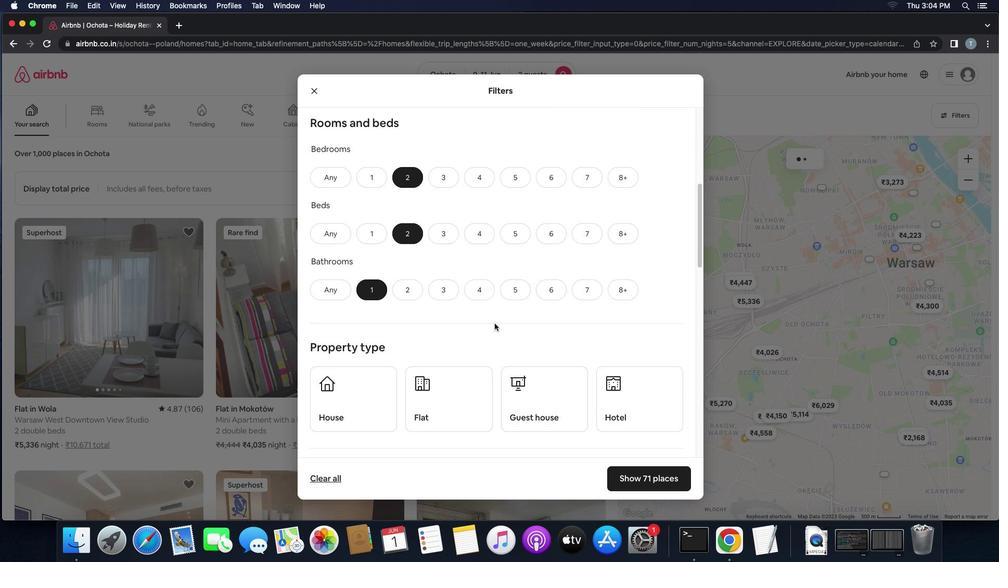 
Action: Mouse scrolled (494, 323) with delta (0, 0)
Screenshot: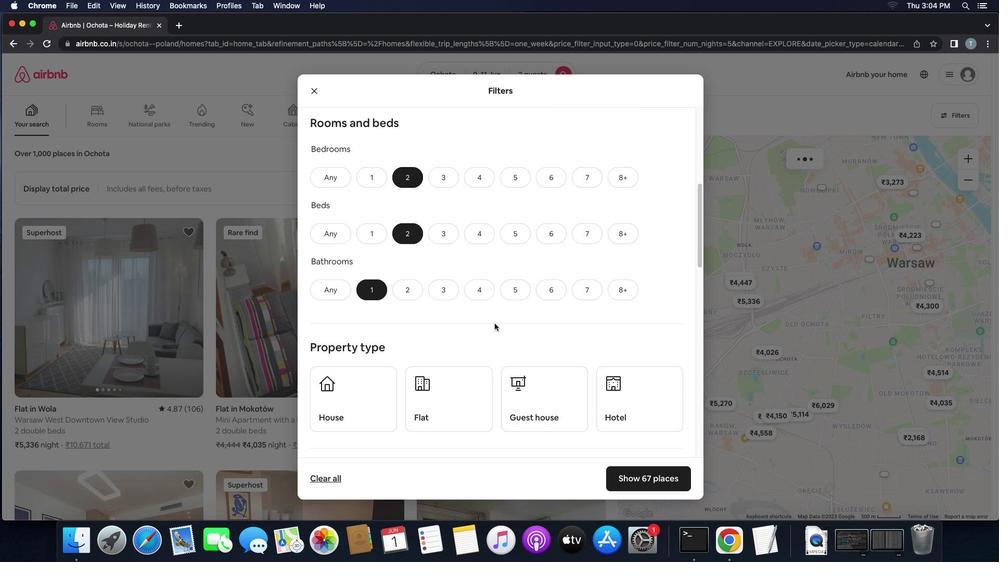 
Action: Mouse scrolled (494, 323) with delta (0, 0)
Screenshot: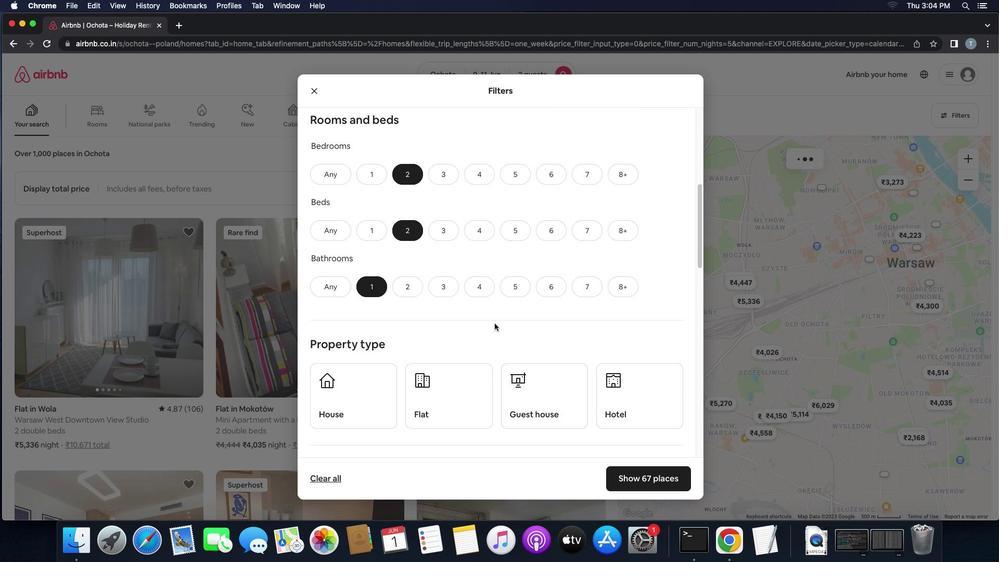 
Action: Mouse scrolled (494, 323) with delta (0, -1)
Screenshot: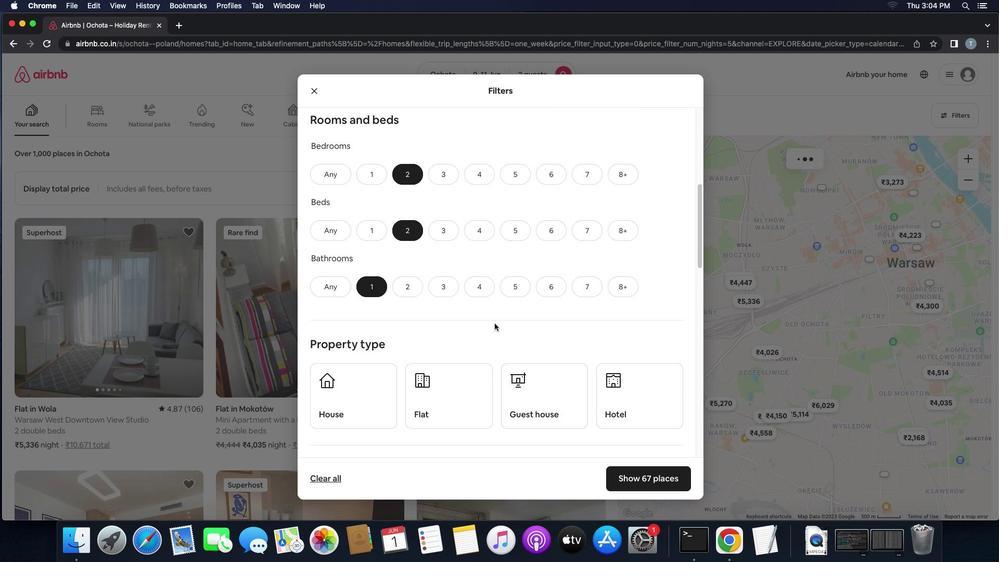 
Action: Mouse scrolled (494, 323) with delta (0, 0)
Screenshot: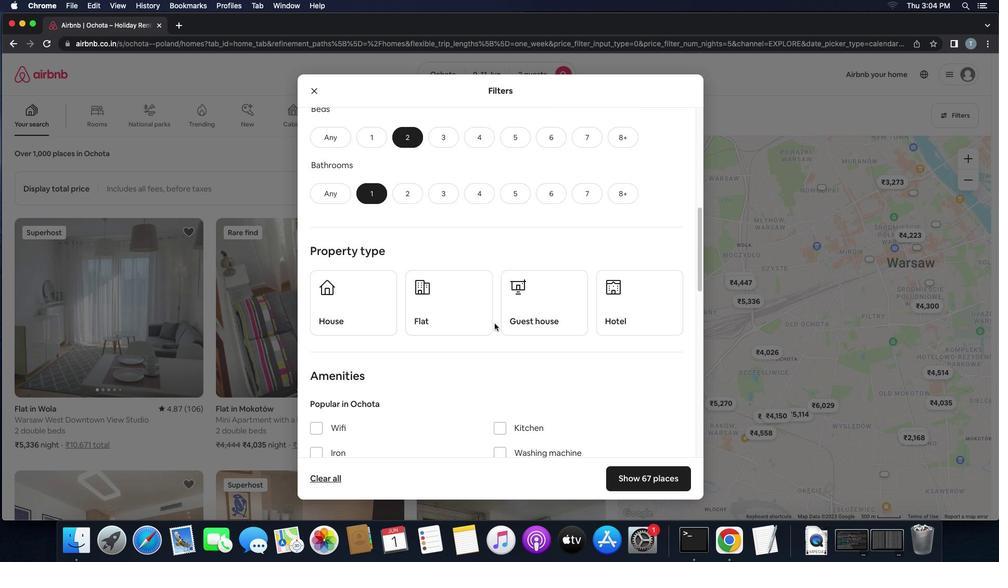 
Action: Mouse scrolled (494, 323) with delta (0, 0)
Screenshot: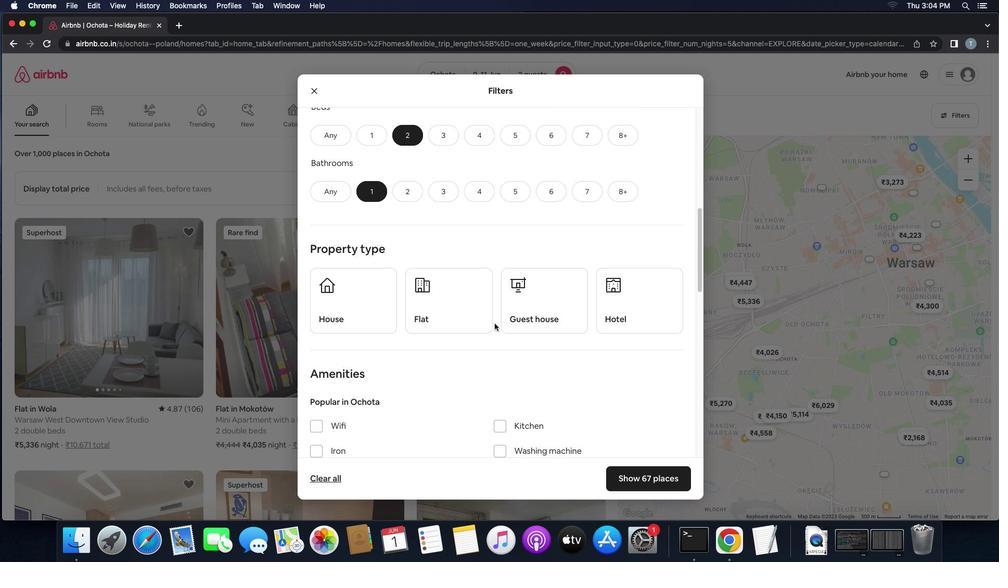 
Action: Mouse scrolled (494, 323) with delta (0, 0)
Screenshot: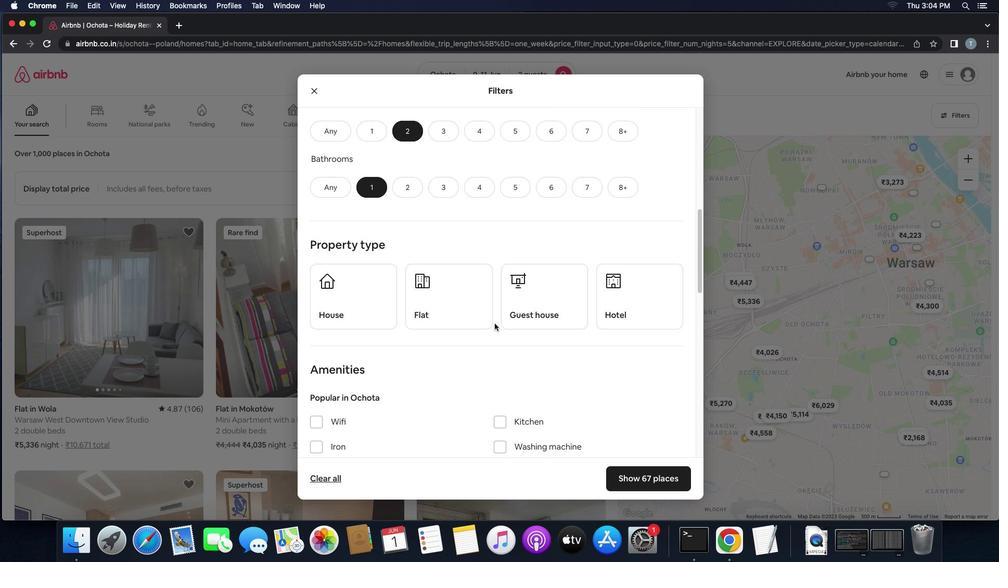 
Action: Mouse scrolled (494, 323) with delta (0, 0)
Screenshot: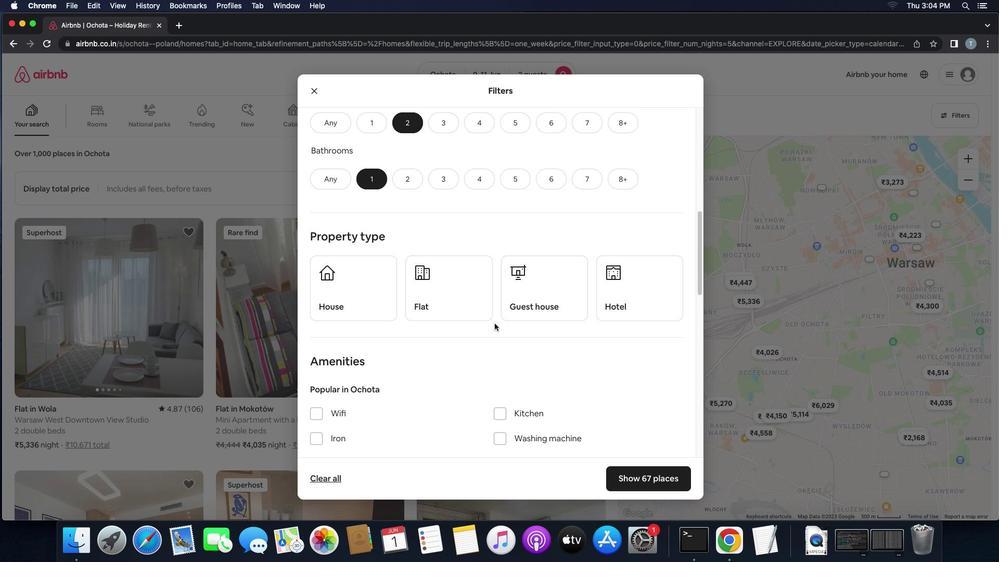 
Action: Mouse scrolled (494, 323) with delta (0, 0)
Screenshot: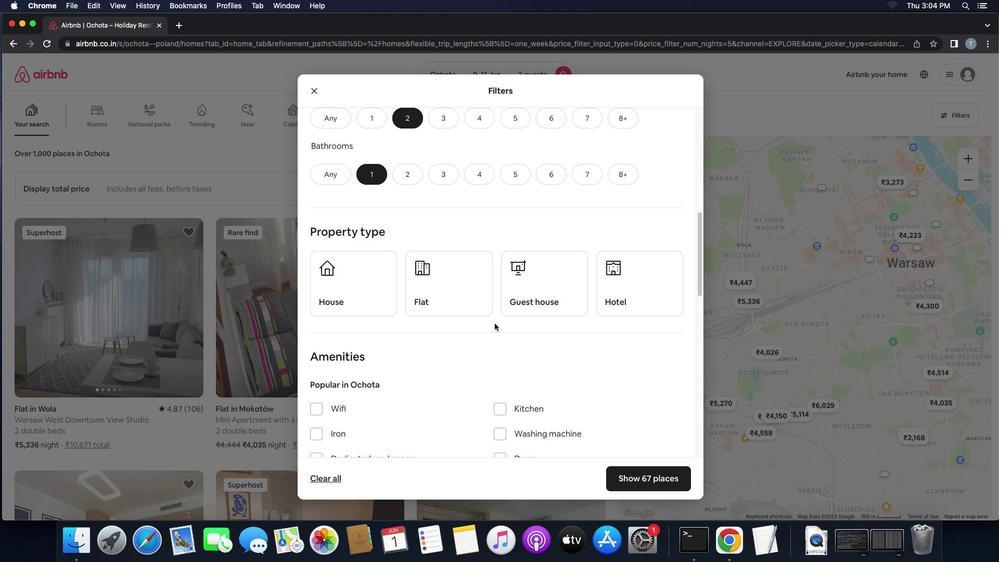 
Action: Mouse scrolled (494, 323) with delta (0, 0)
Screenshot: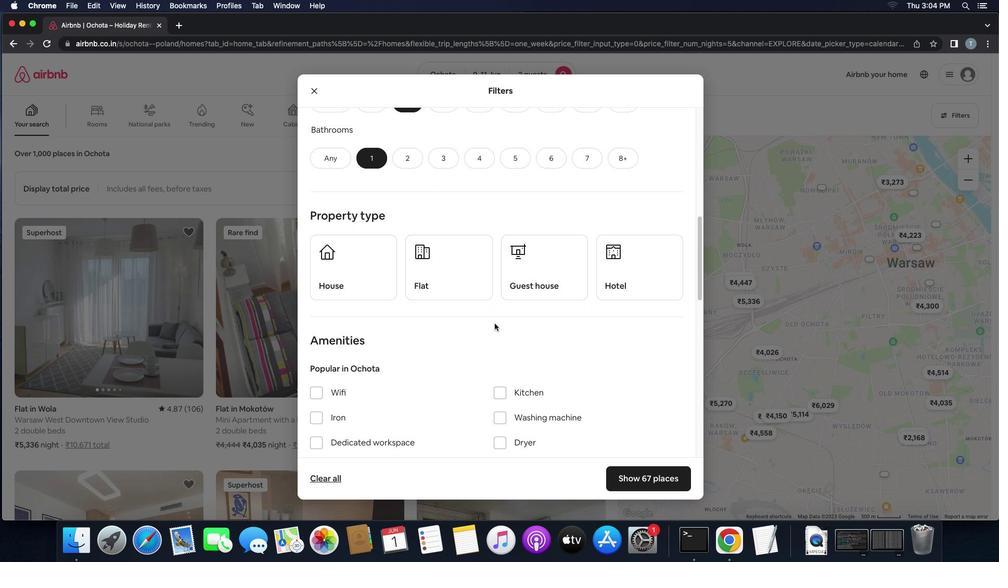 
Action: Mouse moved to (380, 273)
Screenshot: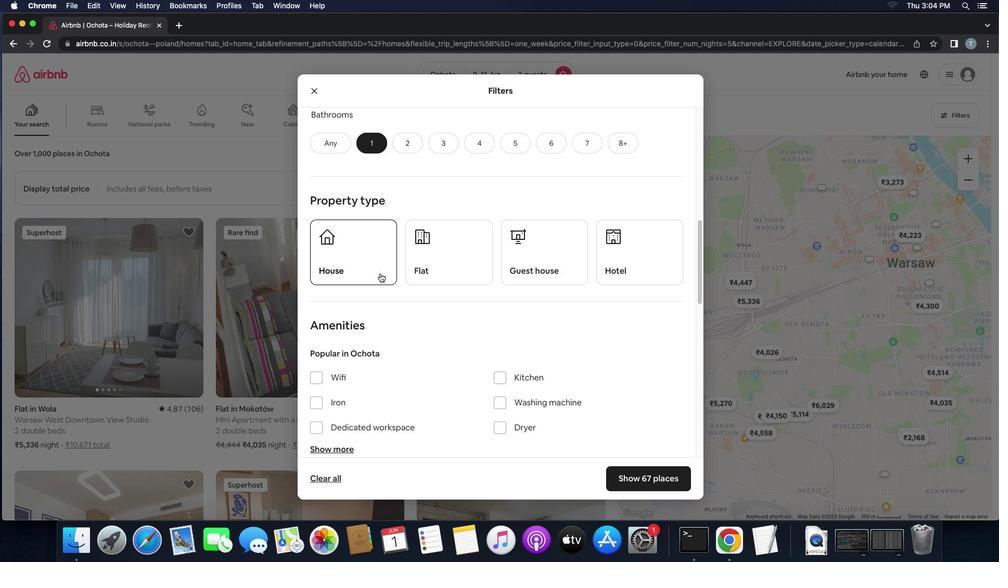 
Action: Mouse pressed left at (380, 273)
Screenshot: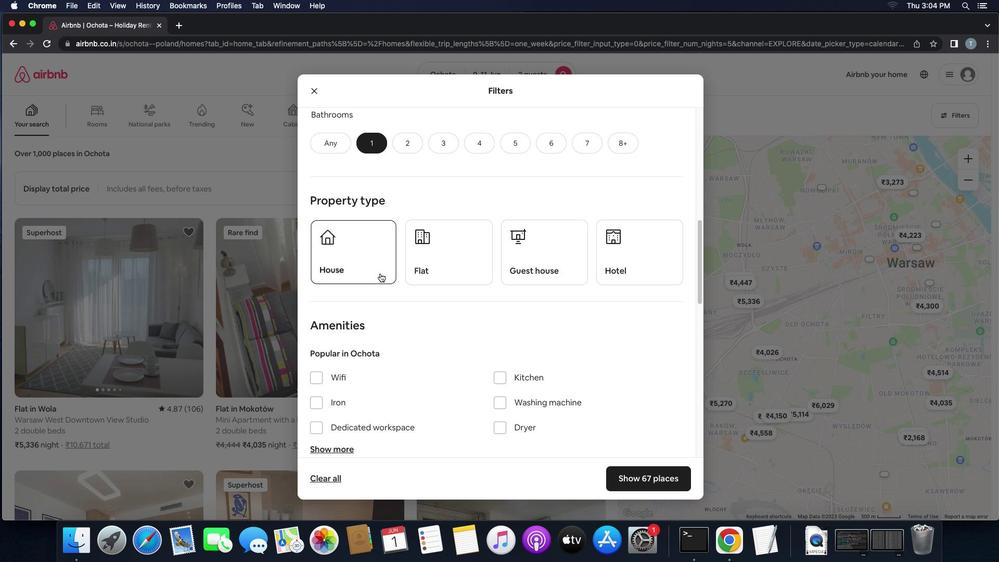
Action: Mouse moved to (464, 272)
Screenshot: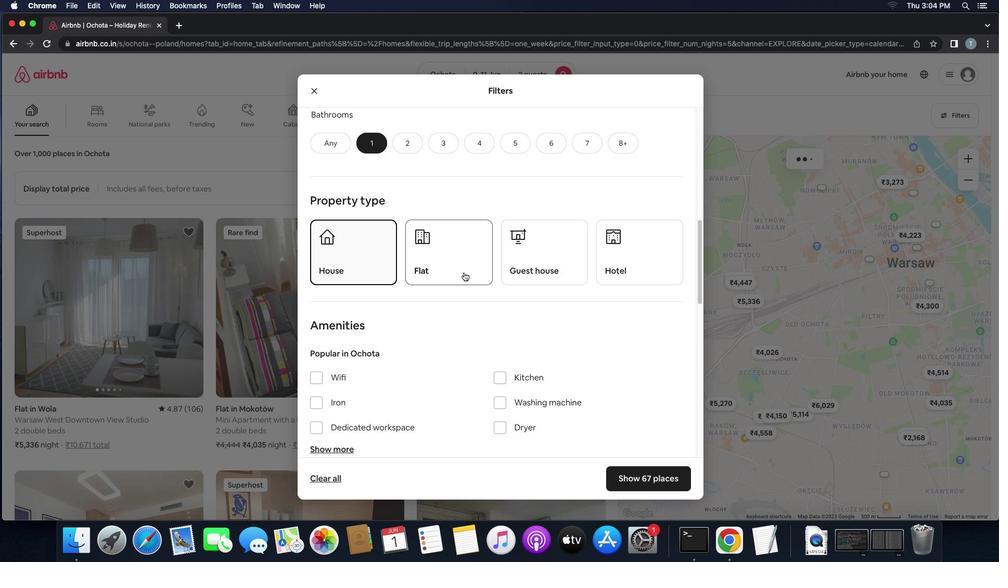
Action: Mouse pressed left at (464, 272)
Screenshot: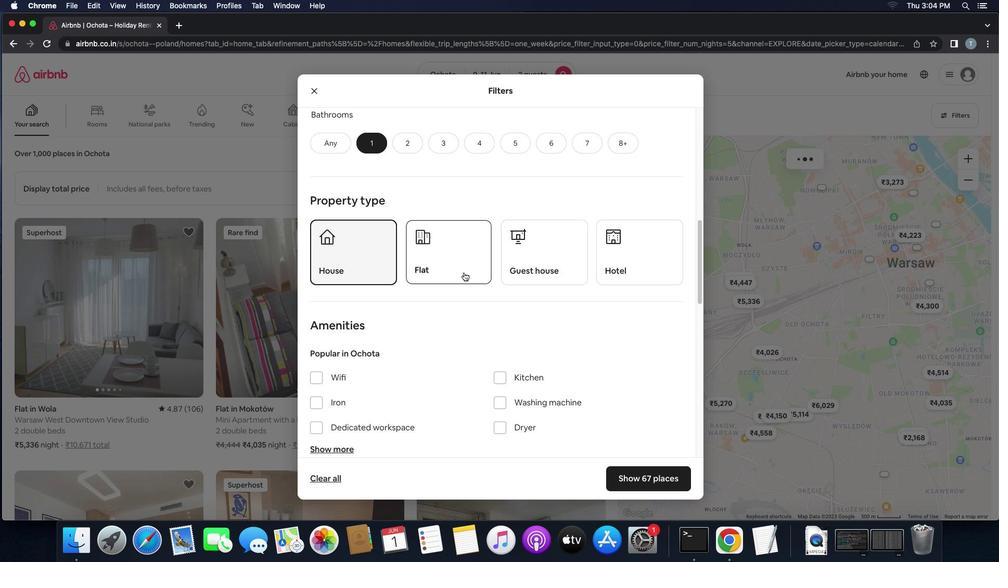 
Action: Mouse moved to (540, 275)
Screenshot: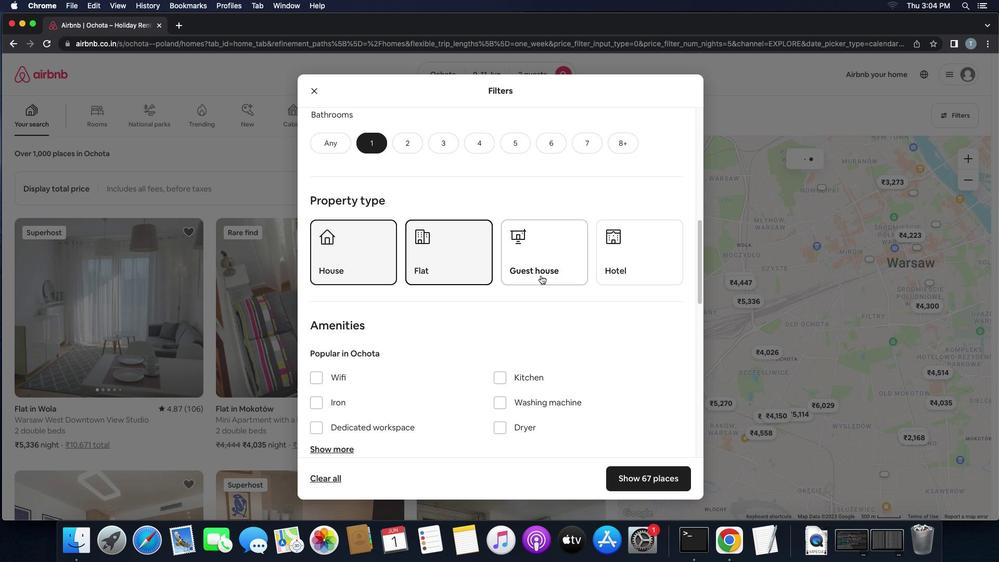 
Action: Mouse pressed left at (540, 275)
Screenshot: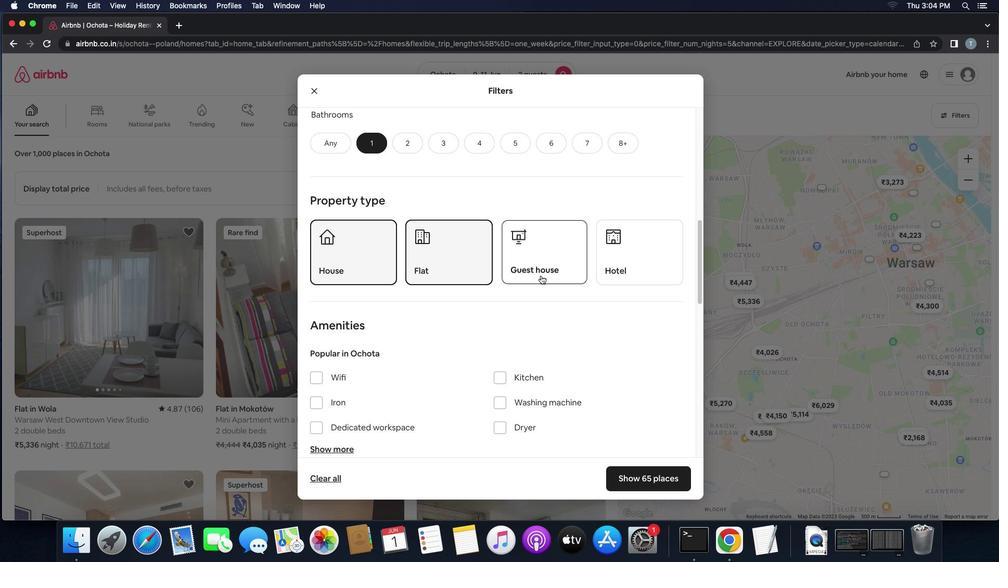 
Action: Mouse moved to (515, 317)
Screenshot: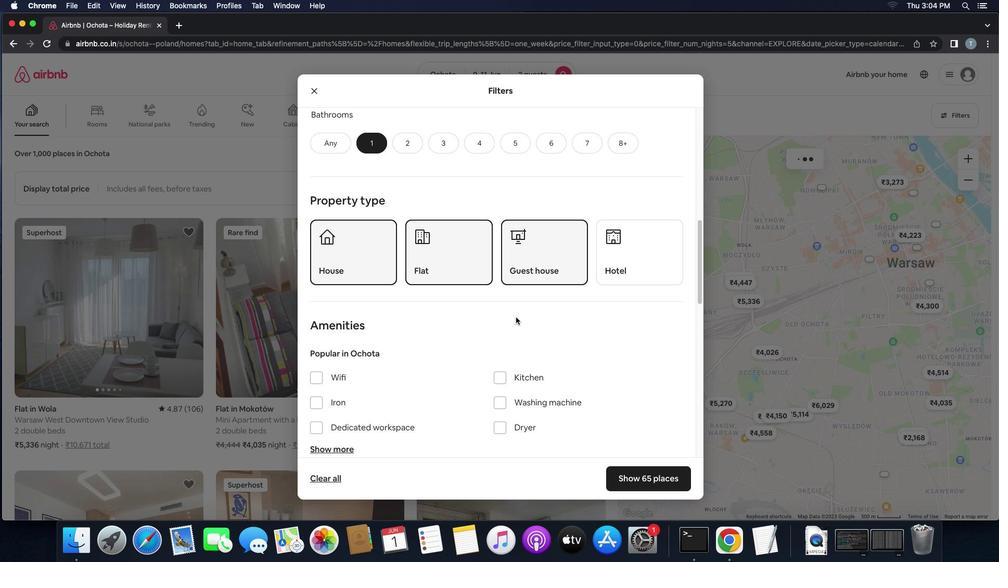 
Action: Mouse scrolled (515, 317) with delta (0, 0)
Screenshot: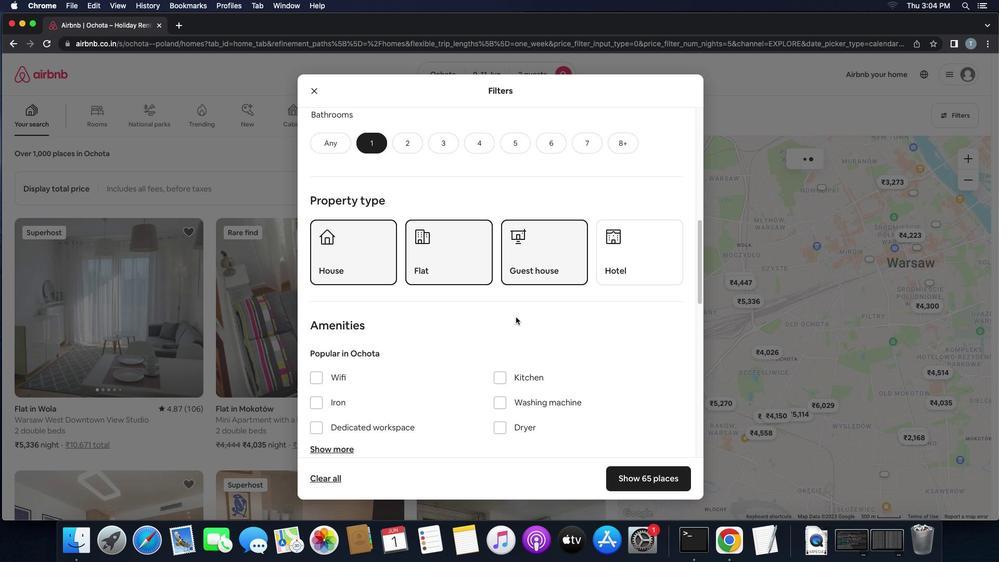 
Action: Mouse scrolled (515, 317) with delta (0, 0)
Screenshot: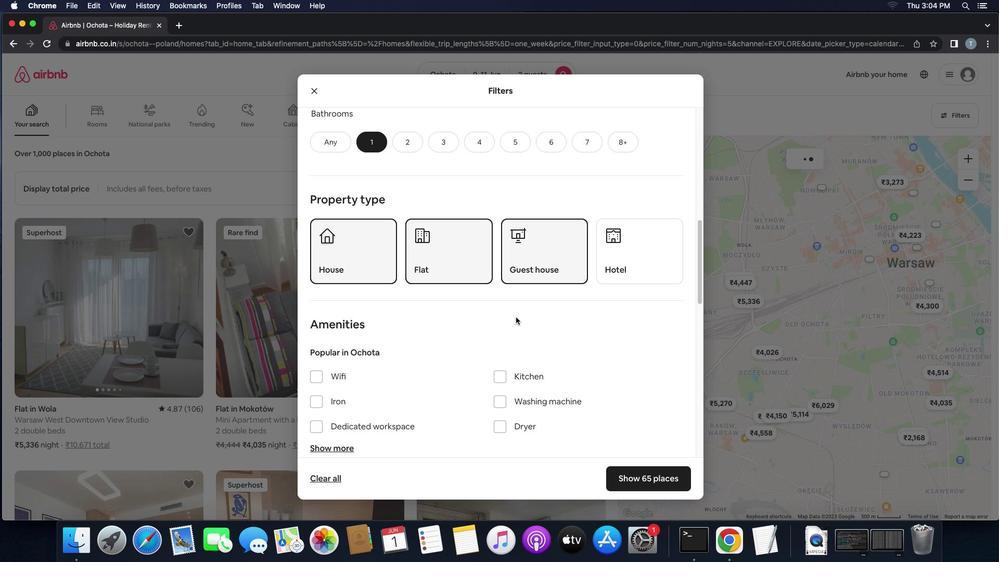 
Action: Mouse scrolled (515, 317) with delta (0, -1)
Screenshot: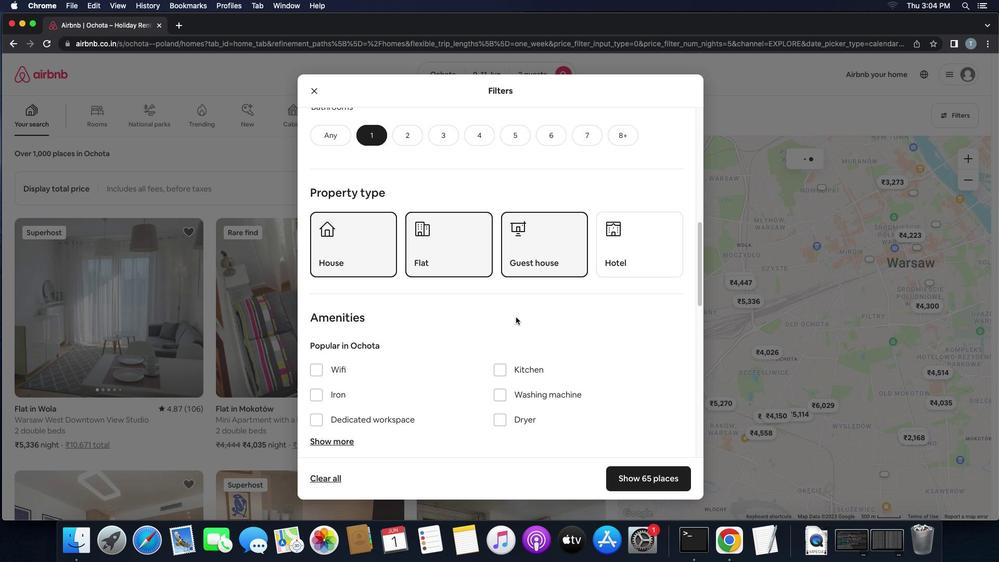 
Action: Mouse scrolled (515, 317) with delta (0, -2)
Screenshot: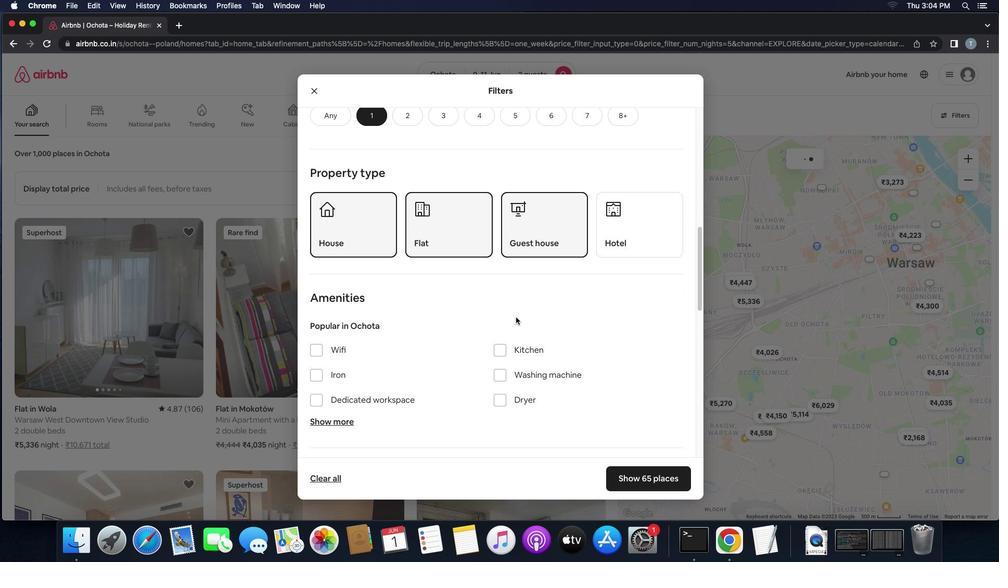 
Action: Mouse moved to (323, 207)
Screenshot: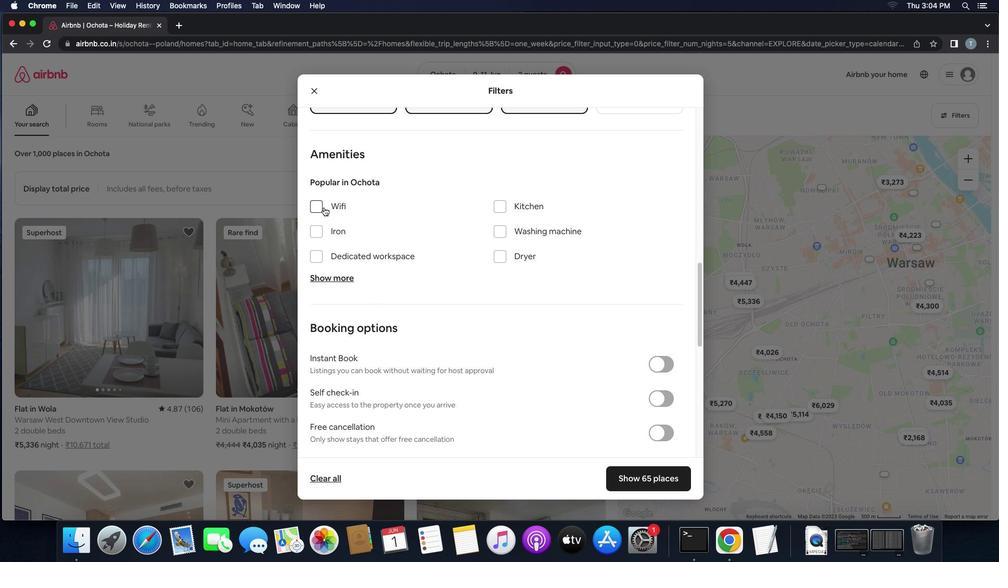
Action: Mouse pressed left at (323, 207)
Screenshot: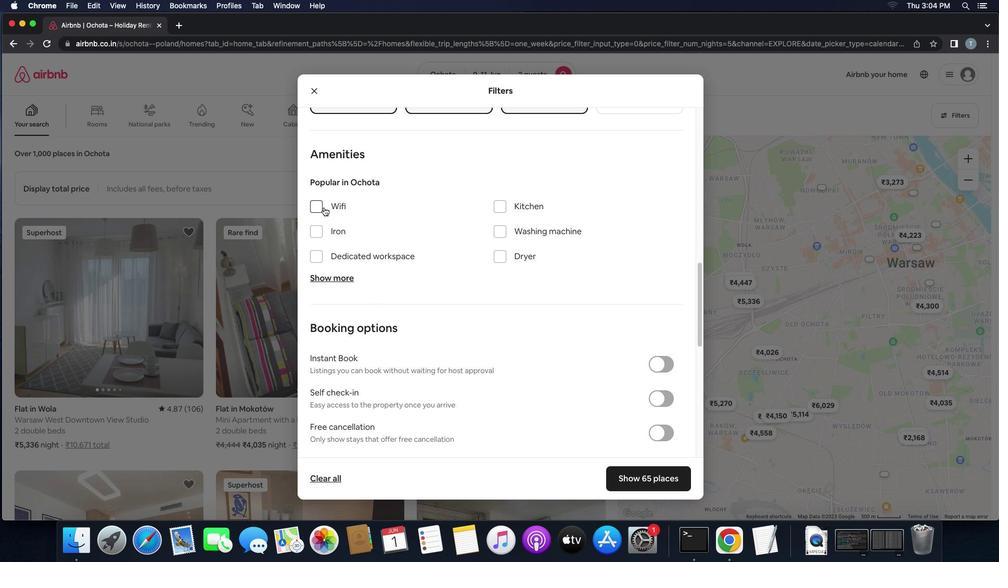 
Action: Mouse moved to (582, 297)
Screenshot: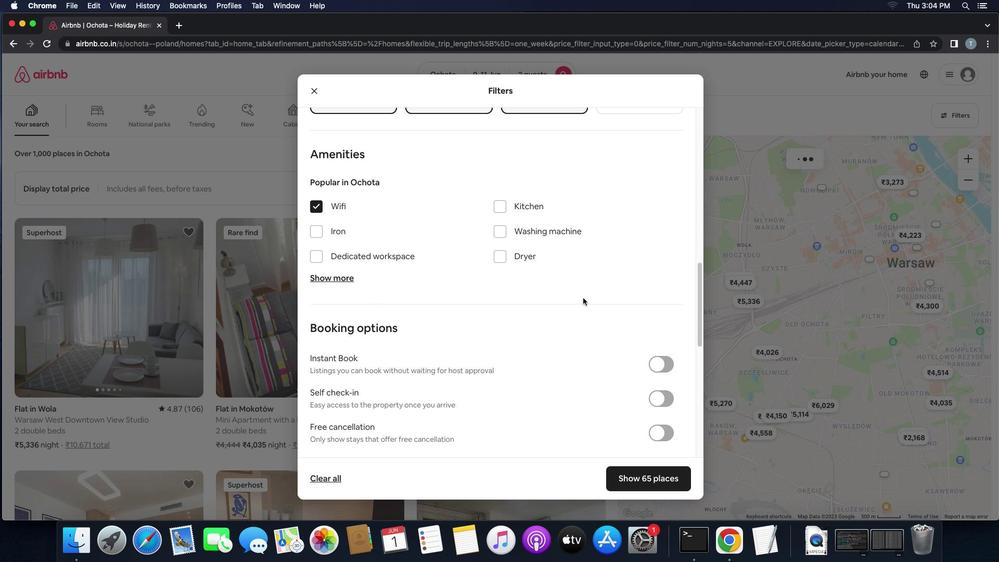 
Action: Mouse scrolled (582, 297) with delta (0, 0)
Screenshot: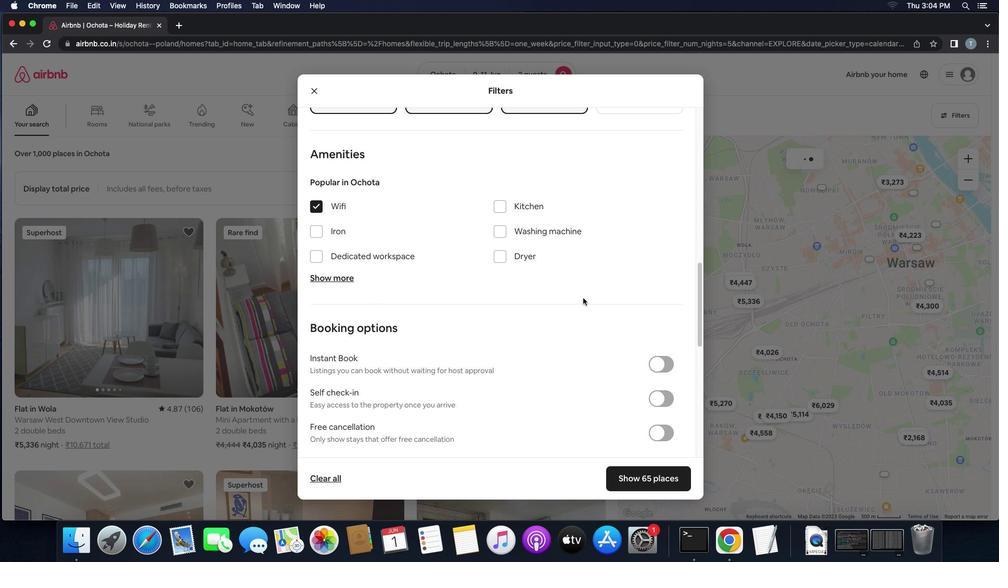 
Action: Mouse scrolled (582, 297) with delta (0, 0)
Screenshot: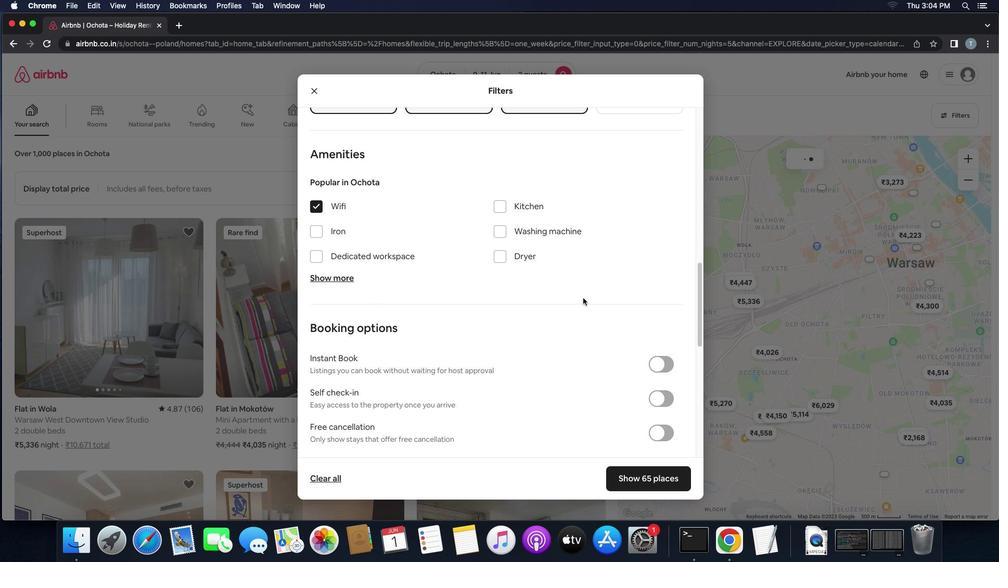 
Action: Mouse scrolled (582, 297) with delta (0, -1)
Screenshot: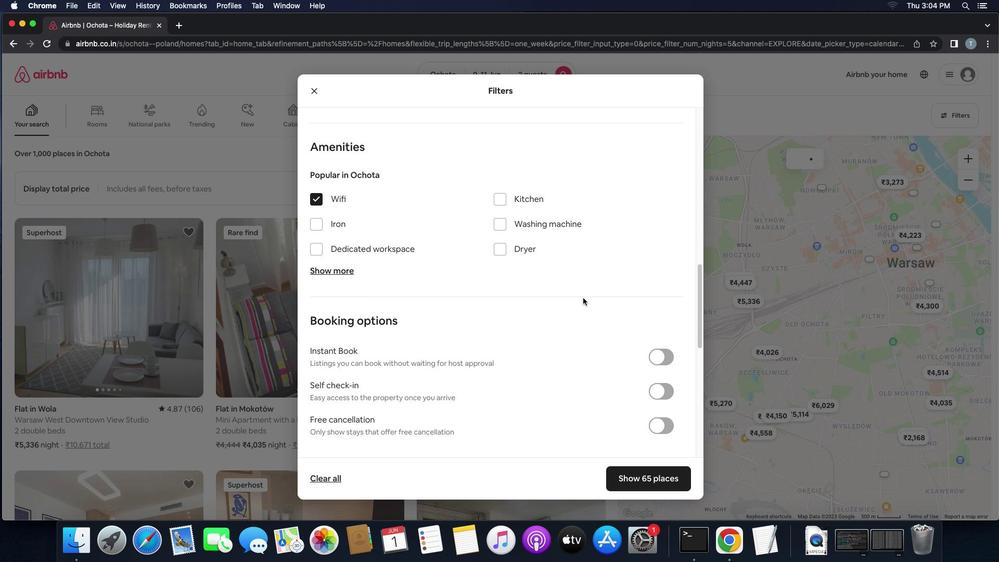
Action: Mouse moved to (582, 298)
Screenshot: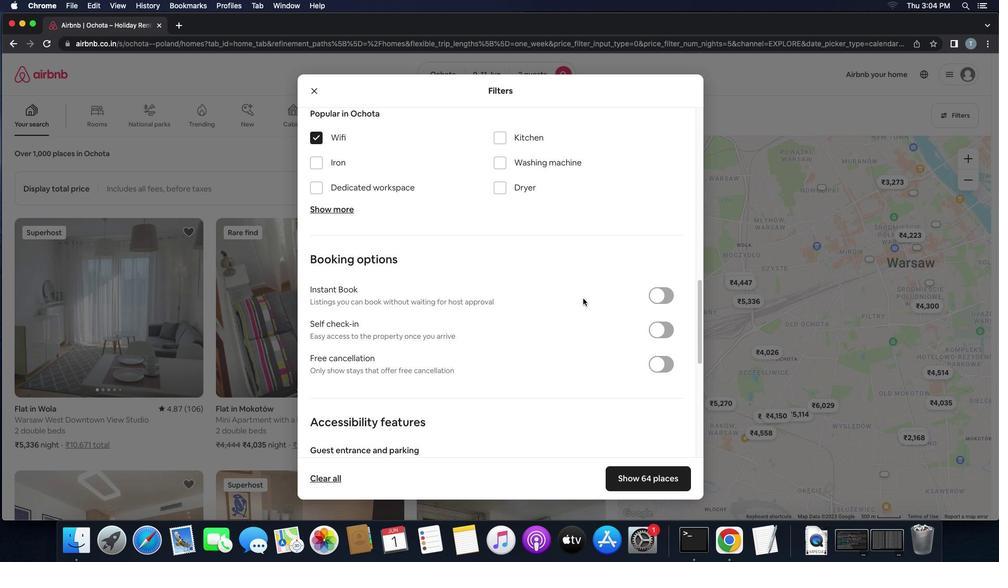 
Action: Mouse scrolled (582, 298) with delta (0, 0)
Screenshot: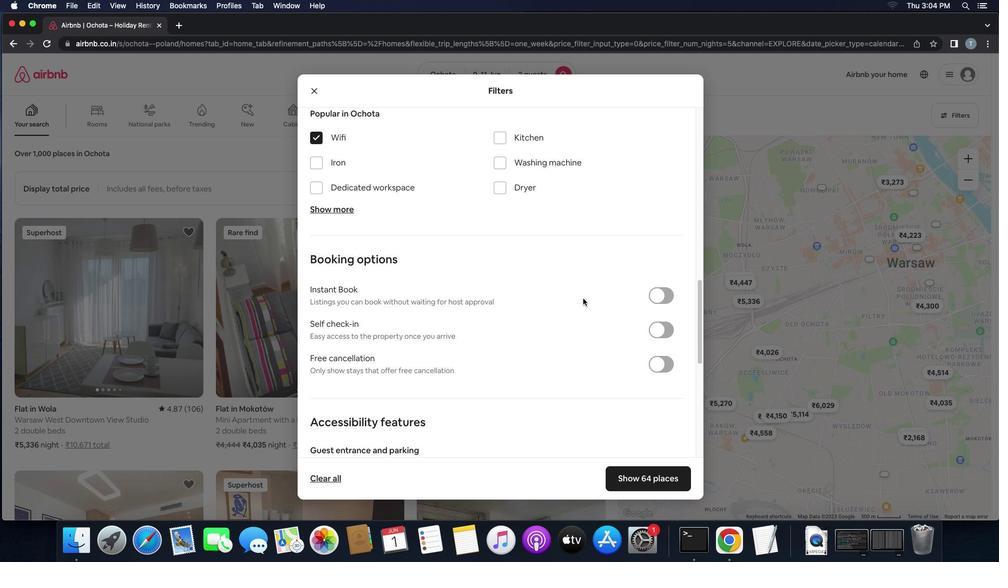 
Action: Mouse scrolled (582, 298) with delta (0, 0)
Screenshot: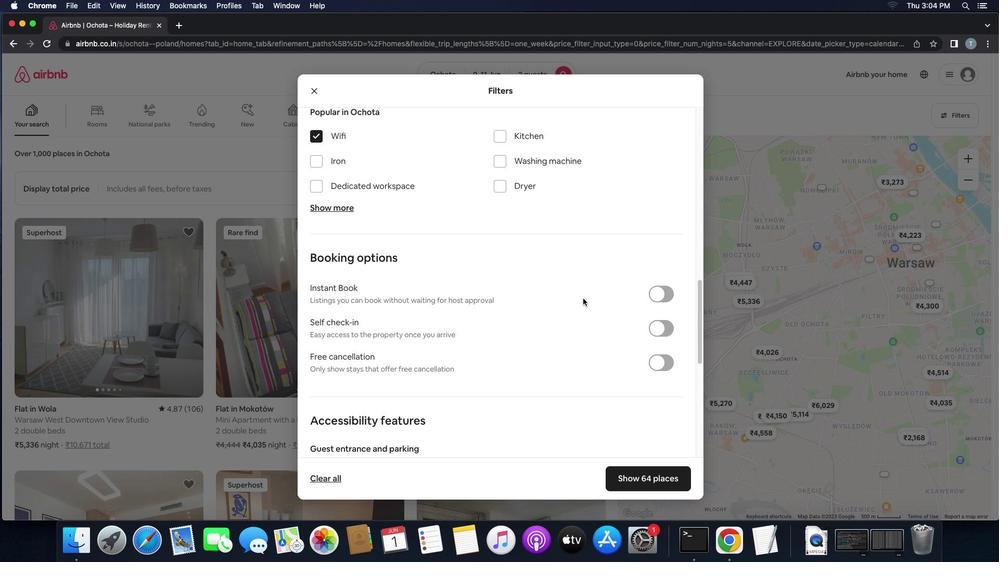 
Action: Mouse scrolled (582, 298) with delta (0, -1)
Screenshot: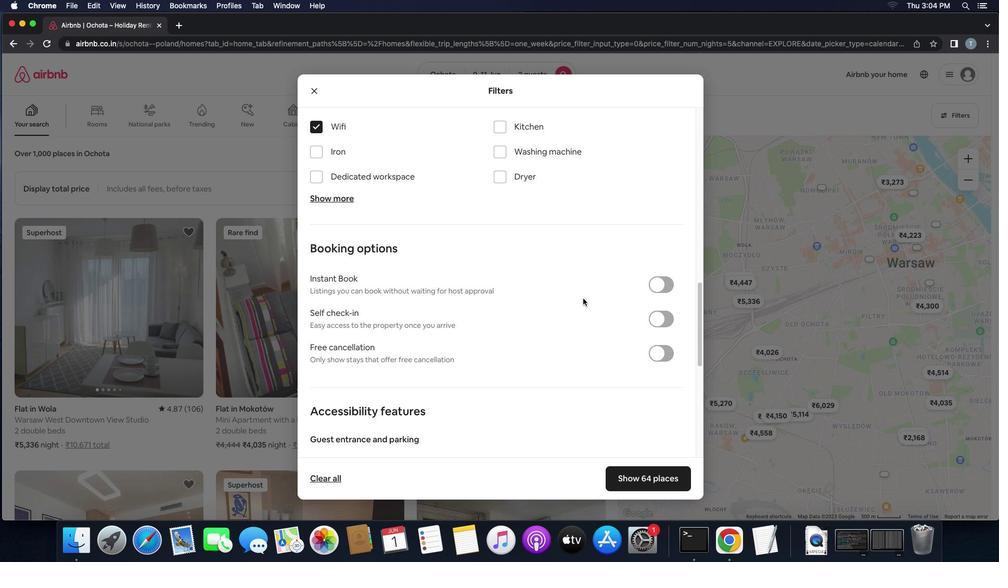 
Action: Mouse moved to (664, 264)
Screenshot: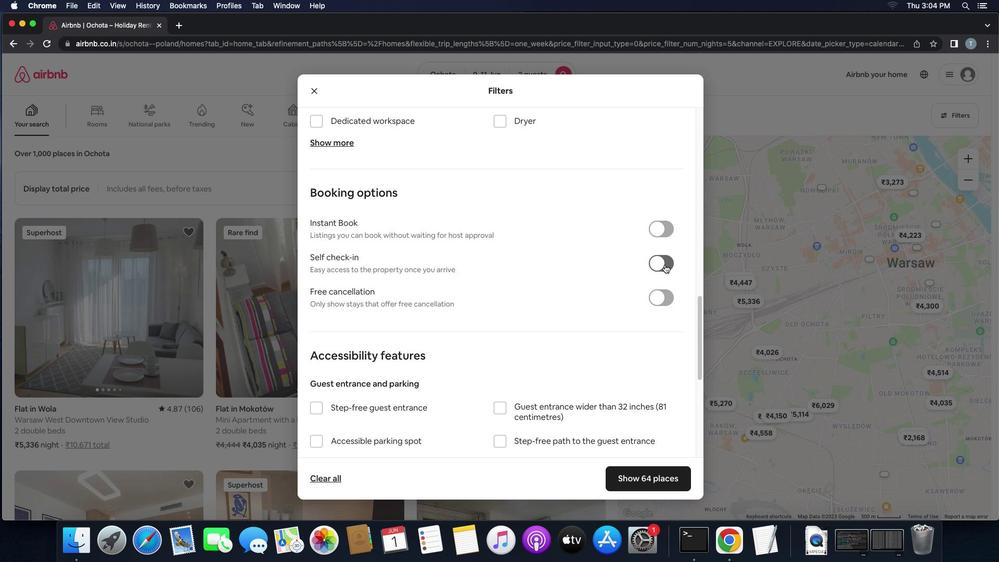 
Action: Mouse pressed left at (664, 264)
Screenshot: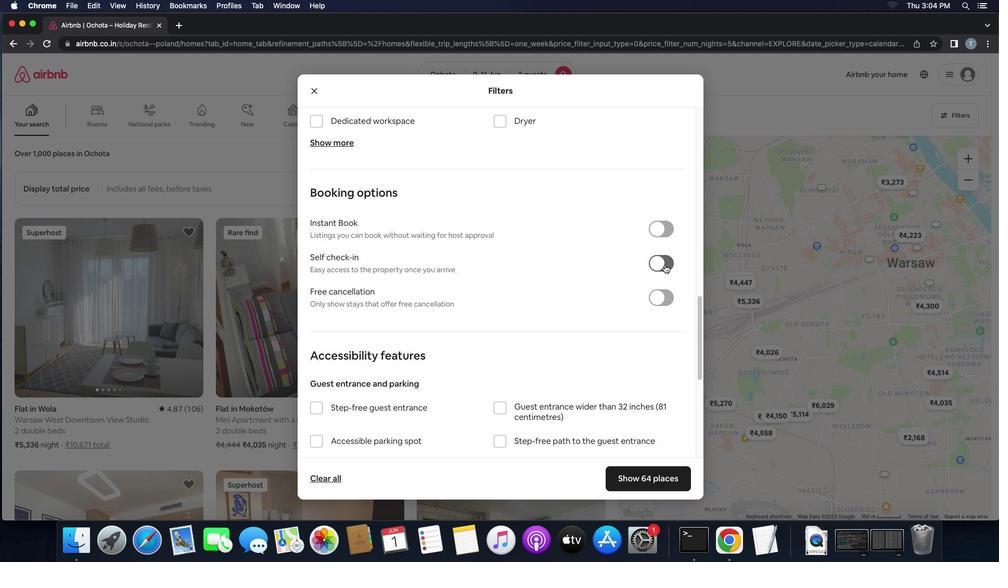 
Action: Mouse moved to (598, 337)
Screenshot: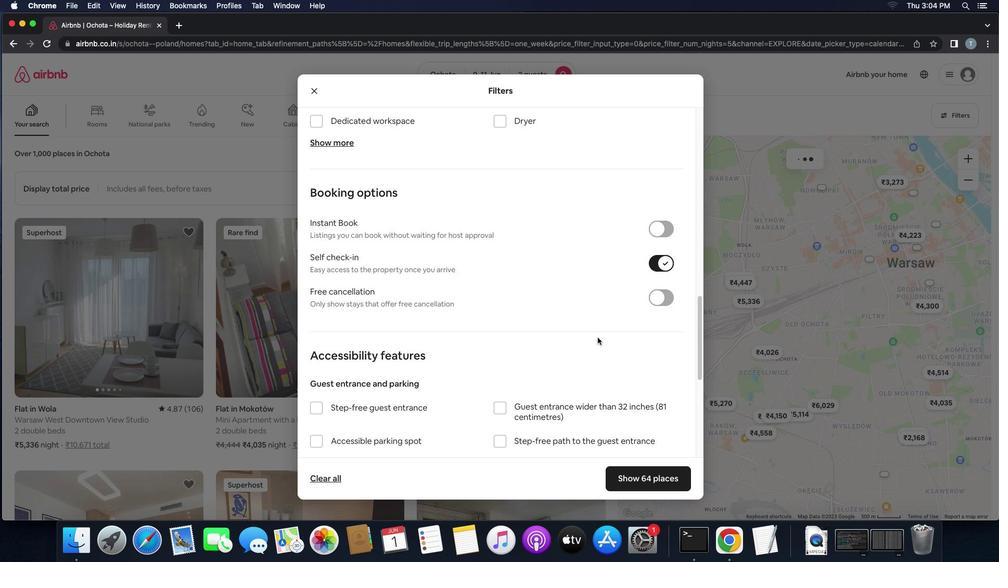 
Action: Mouse scrolled (598, 337) with delta (0, 0)
Screenshot: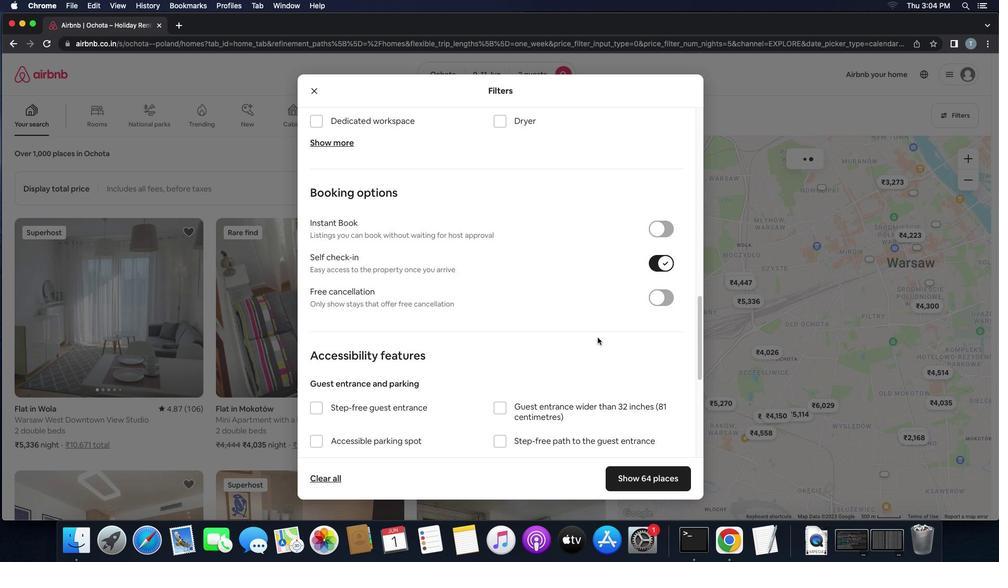 
Action: Mouse scrolled (598, 337) with delta (0, 0)
Screenshot: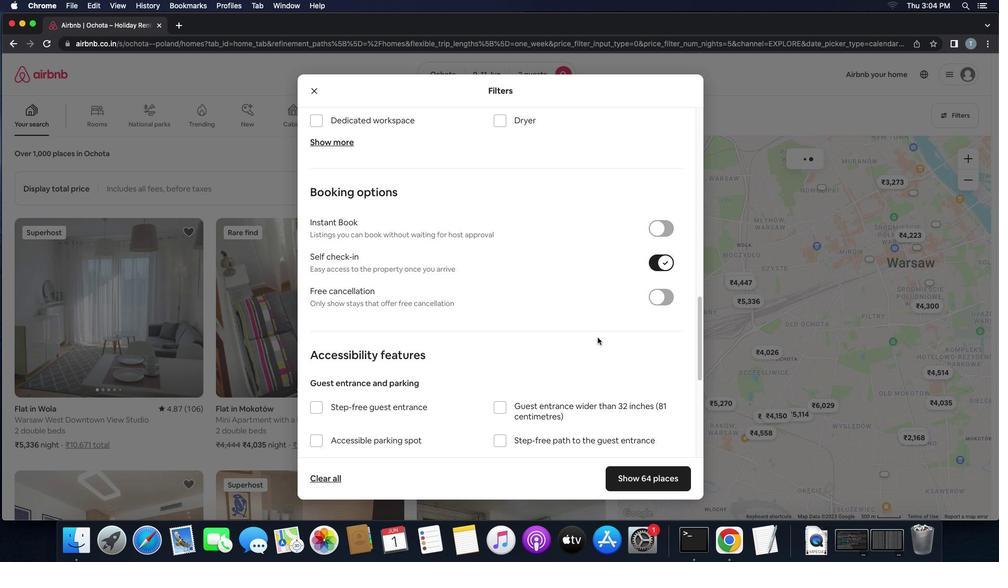 
Action: Mouse scrolled (598, 337) with delta (0, -1)
Screenshot: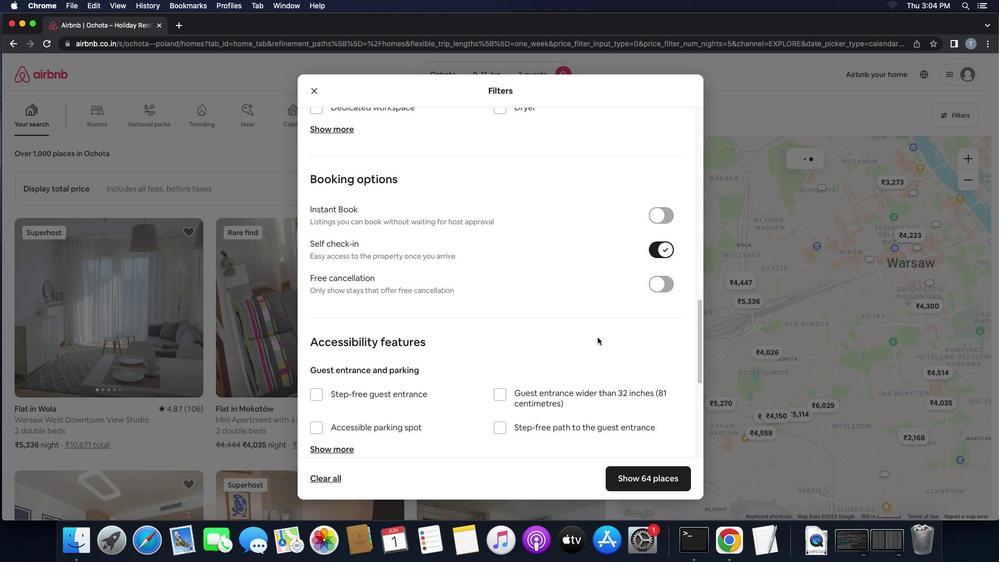
Action: Mouse scrolled (598, 337) with delta (0, -2)
Screenshot: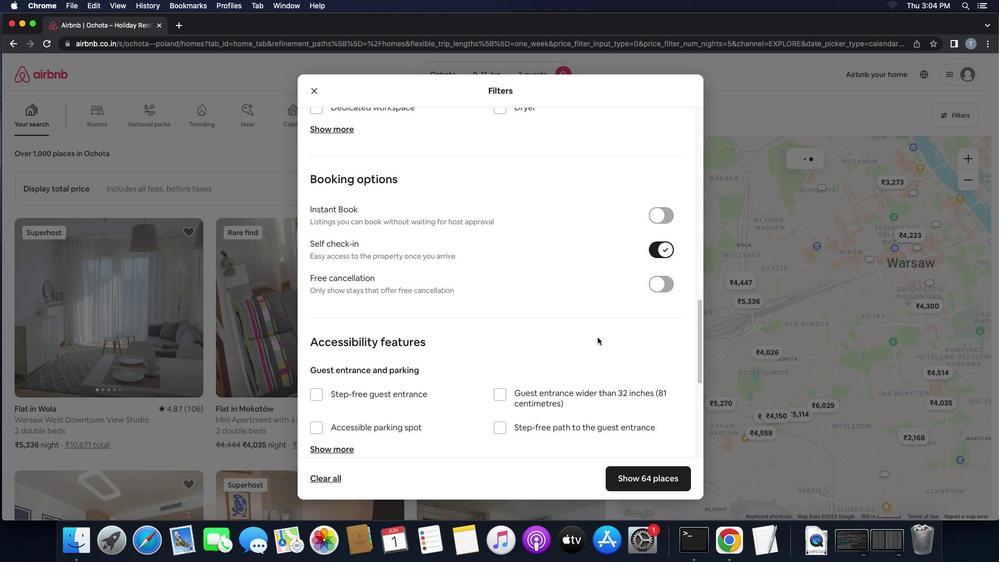 
Action: Mouse scrolled (598, 337) with delta (0, -3)
Screenshot: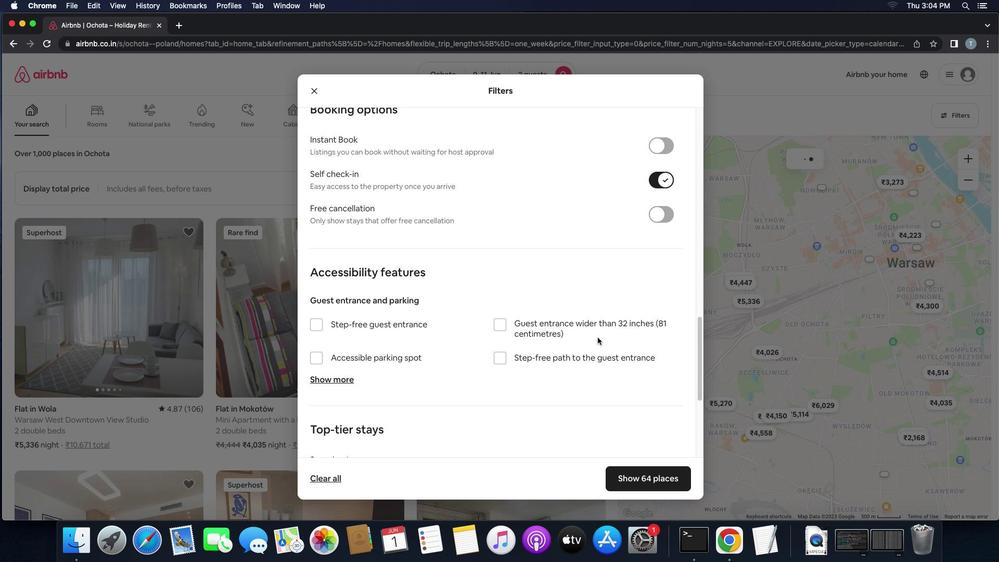 
Action: Mouse moved to (544, 378)
Screenshot: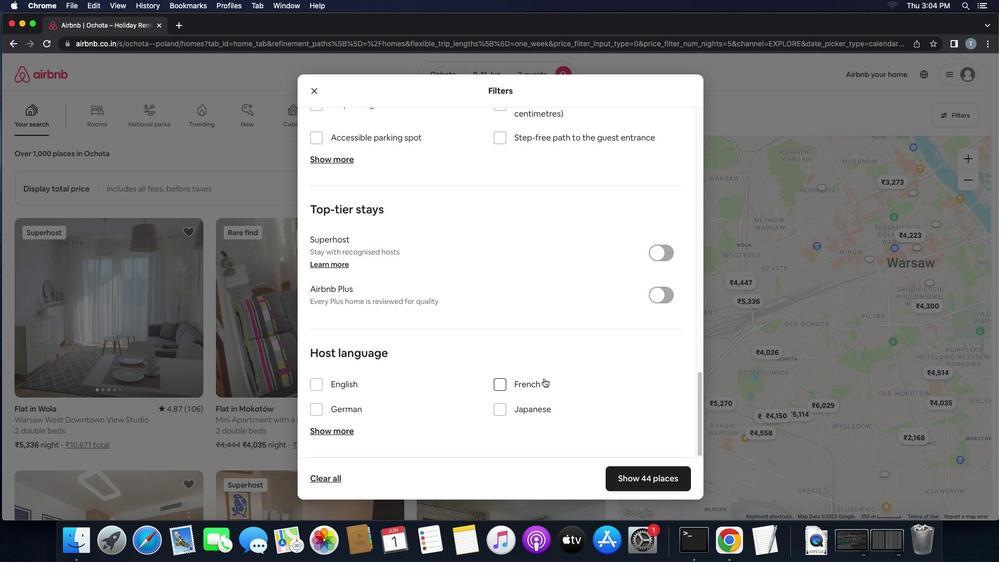 
Action: Mouse scrolled (544, 378) with delta (0, 0)
Screenshot: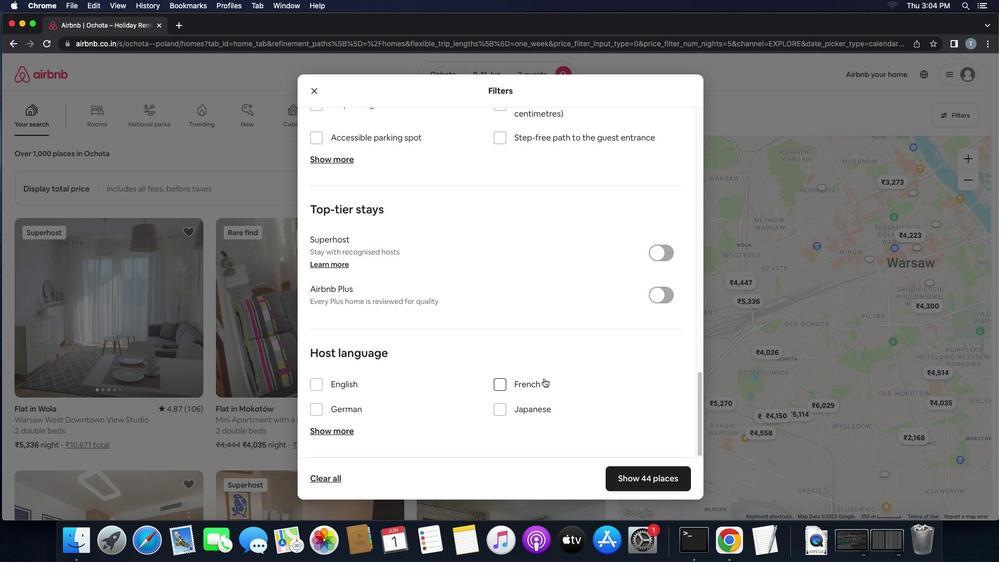 
Action: Mouse scrolled (544, 378) with delta (0, 0)
Screenshot: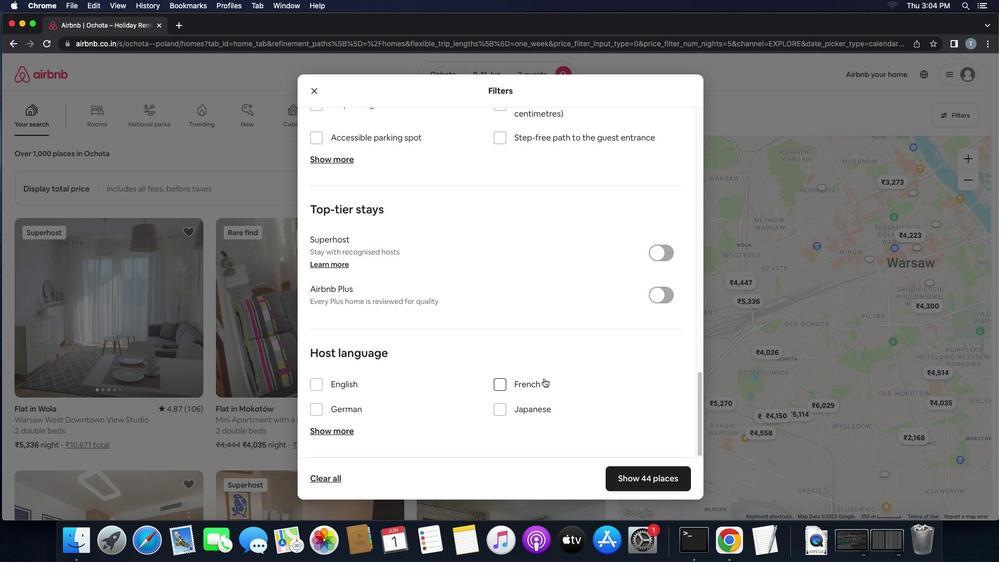 
Action: Mouse scrolled (544, 378) with delta (0, -1)
Screenshot: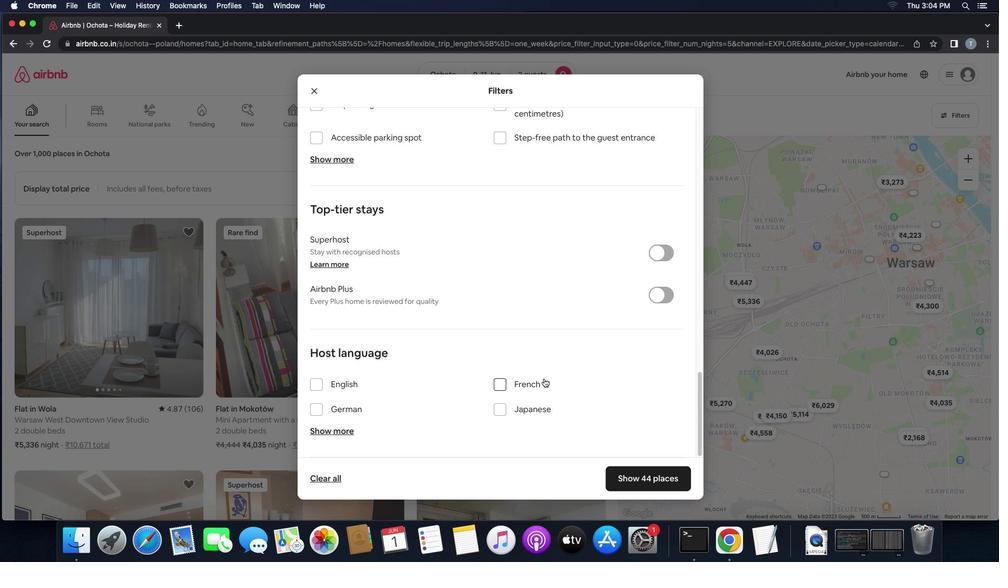 
Action: Mouse scrolled (544, 378) with delta (0, -2)
Screenshot: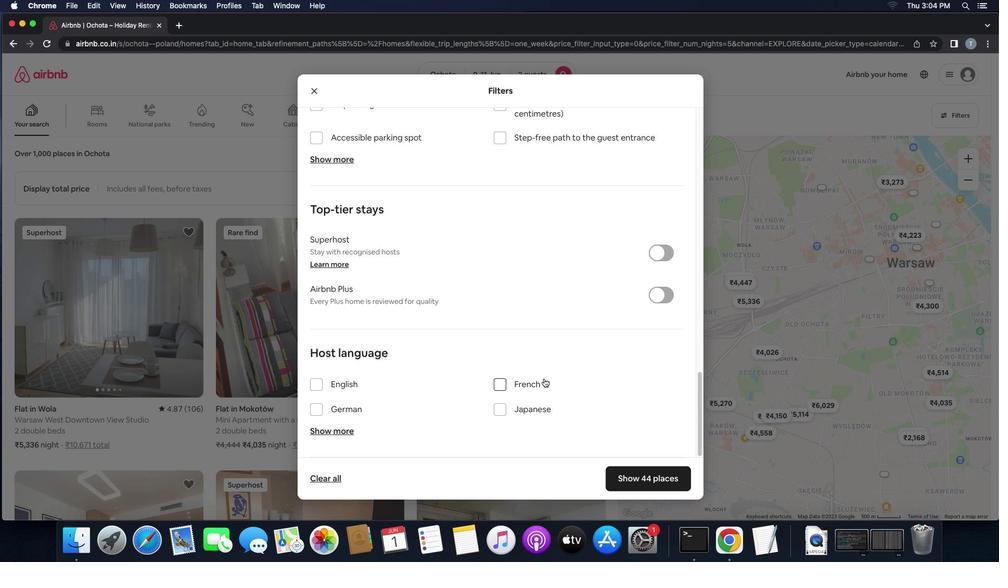 
Action: Mouse moved to (318, 387)
Screenshot: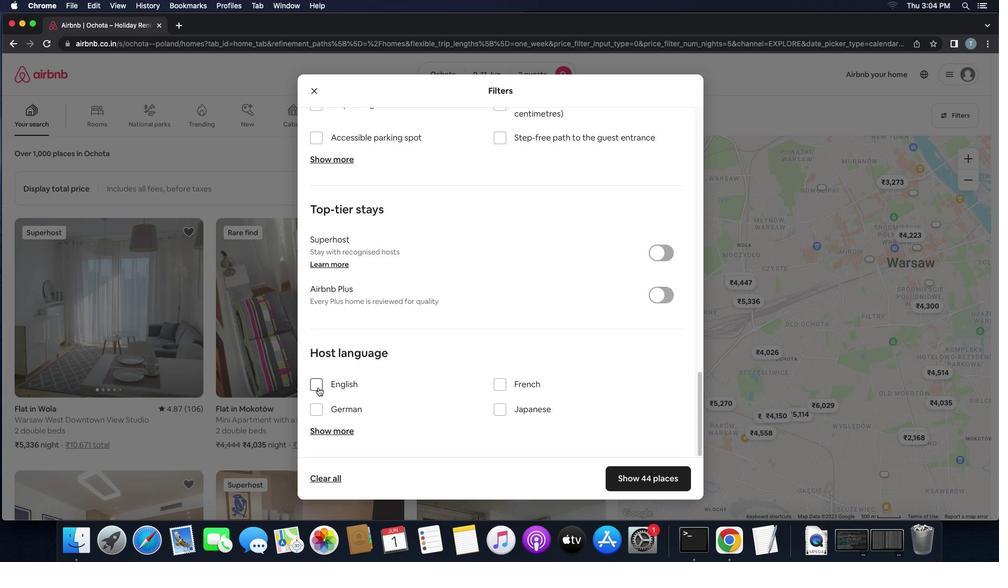 
Action: Mouse pressed left at (318, 387)
Screenshot: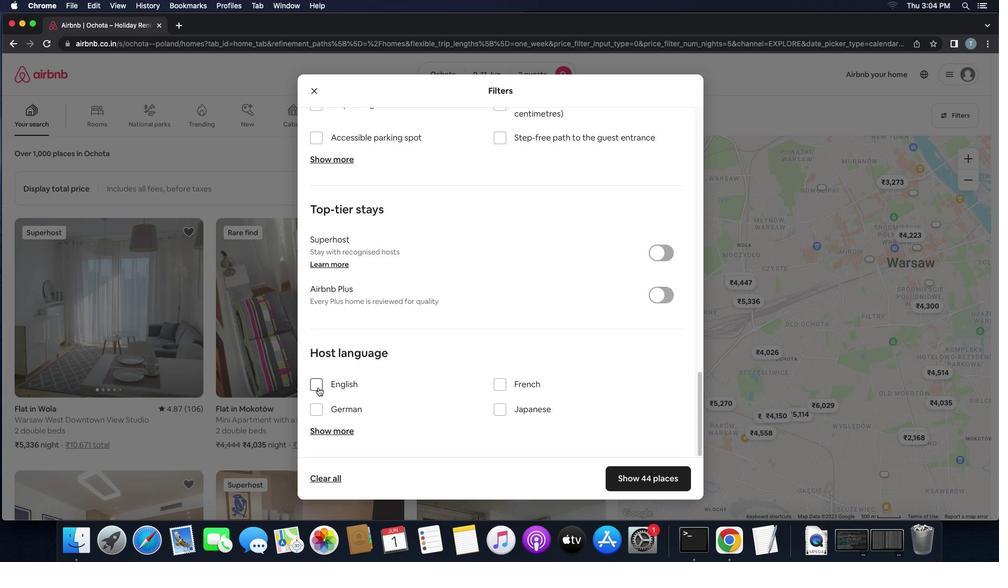 
Action: Mouse moved to (662, 481)
Screenshot: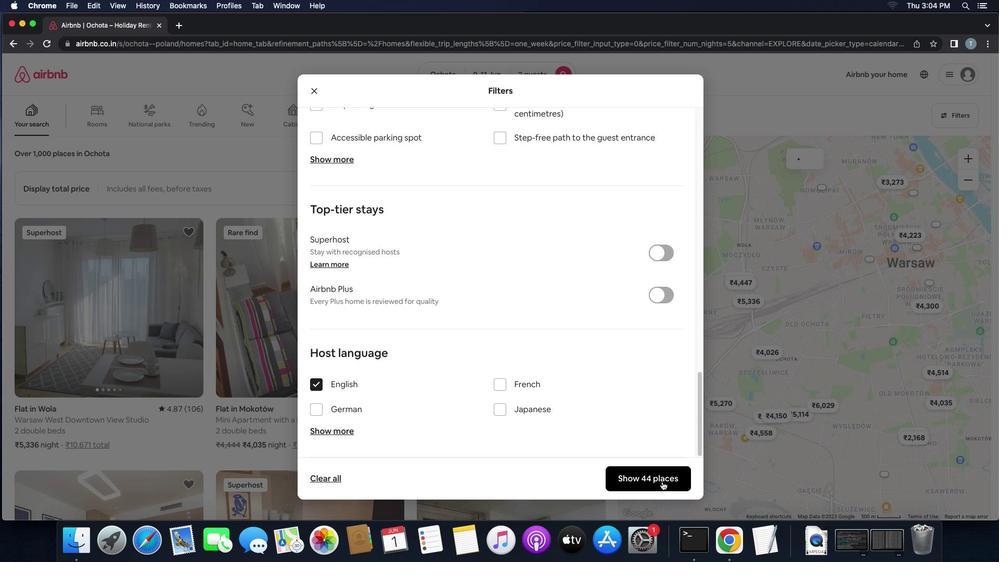 
Action: Mouse pressed left at (662, 481)
Screenshot: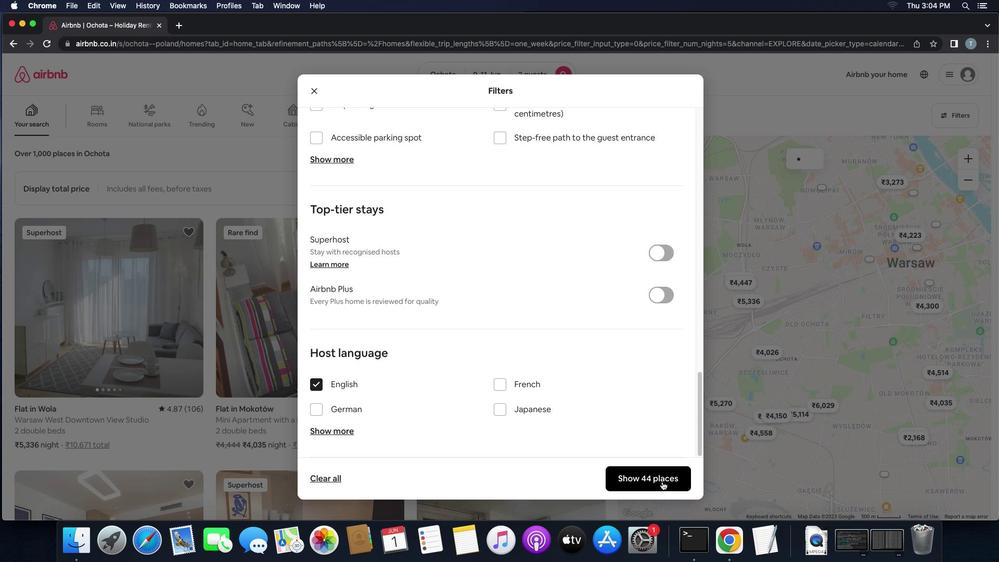 
Action: Mouse moved to (536, 414)
Screenshot: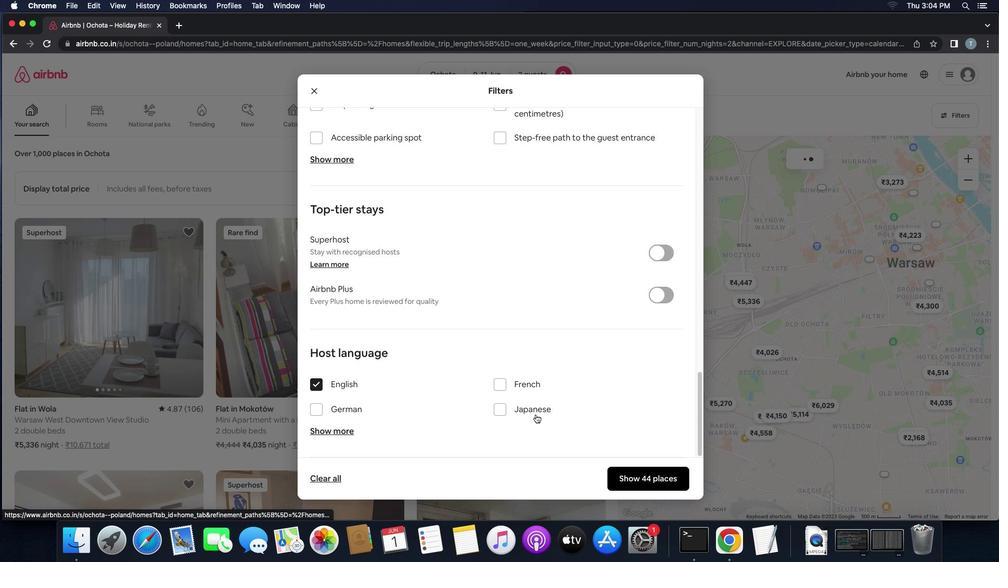 
